 Task: Move the task Add support for biometric authentication on the app to the section To-Do in the project TricklePlan and sort the tasks in the project by Assignee in Descending order.
Action: Mouse moved to (61, 337)
Screenshot: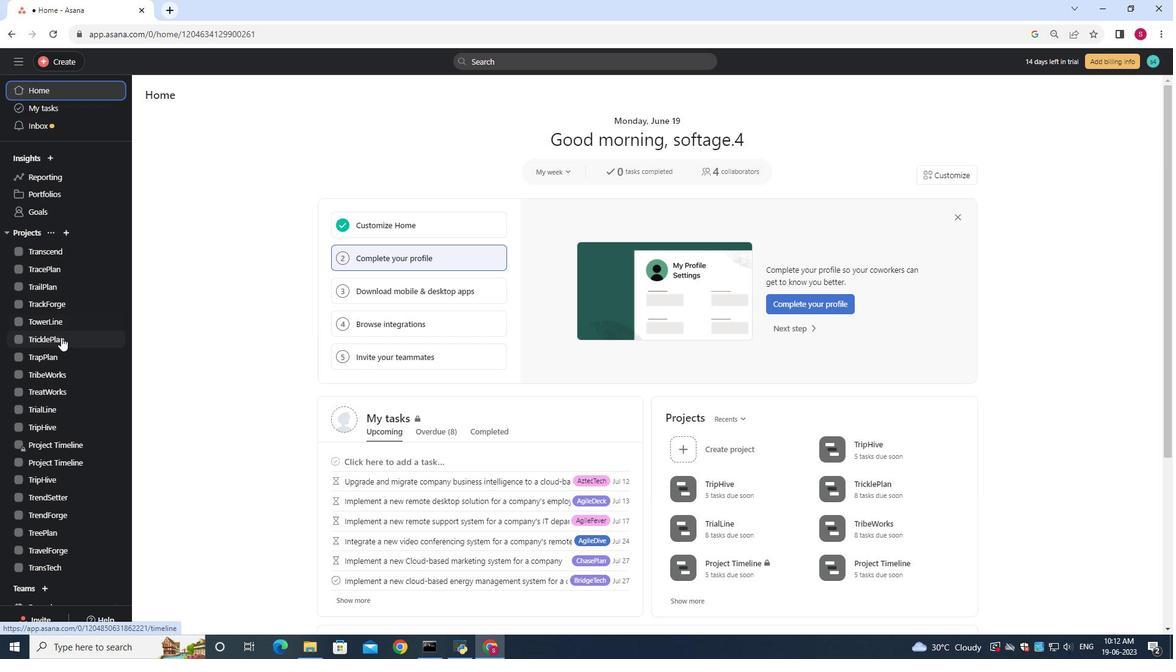 
Action: Mouse pressed left at (61, 337)
Screenshot: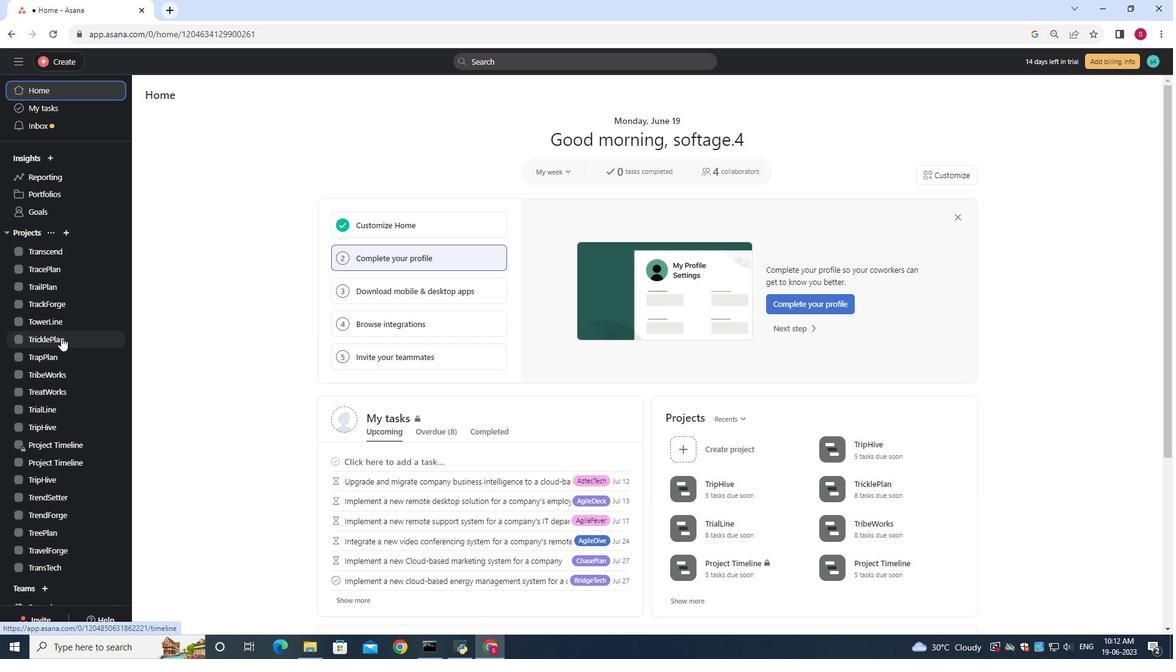 
Action: Mouse moved to (420, 248)
Screenshot: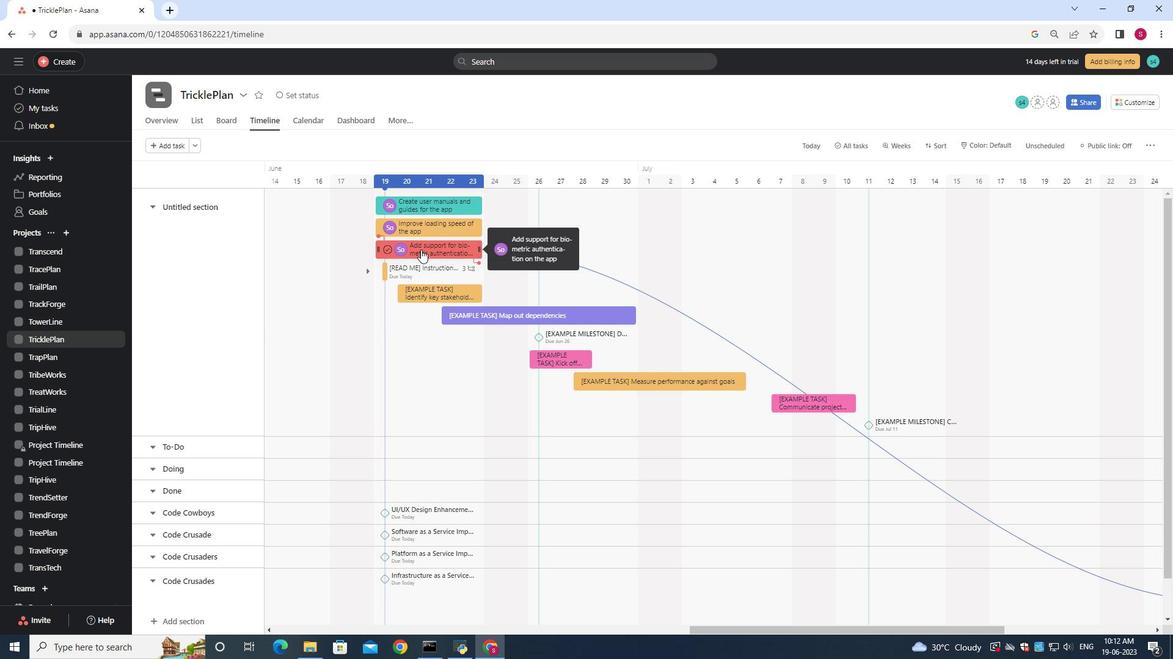 
Action: Mouse pressed left at (420, 248)
Screenshot: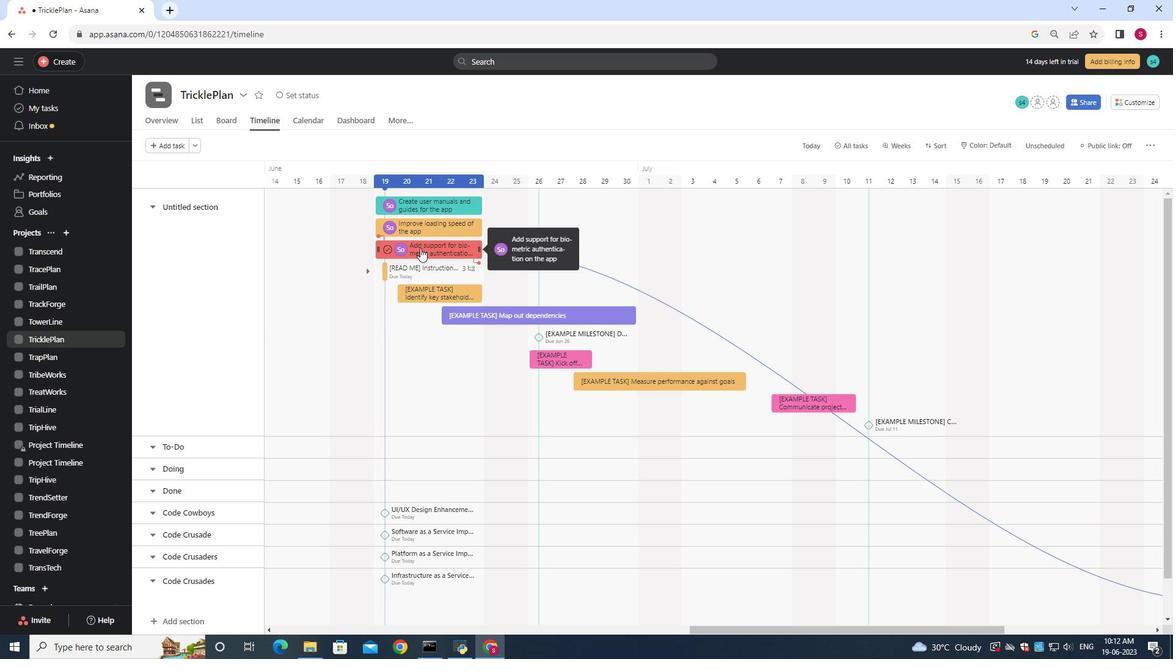 
Action: Mouse moved to (196, 123)
Screenshot: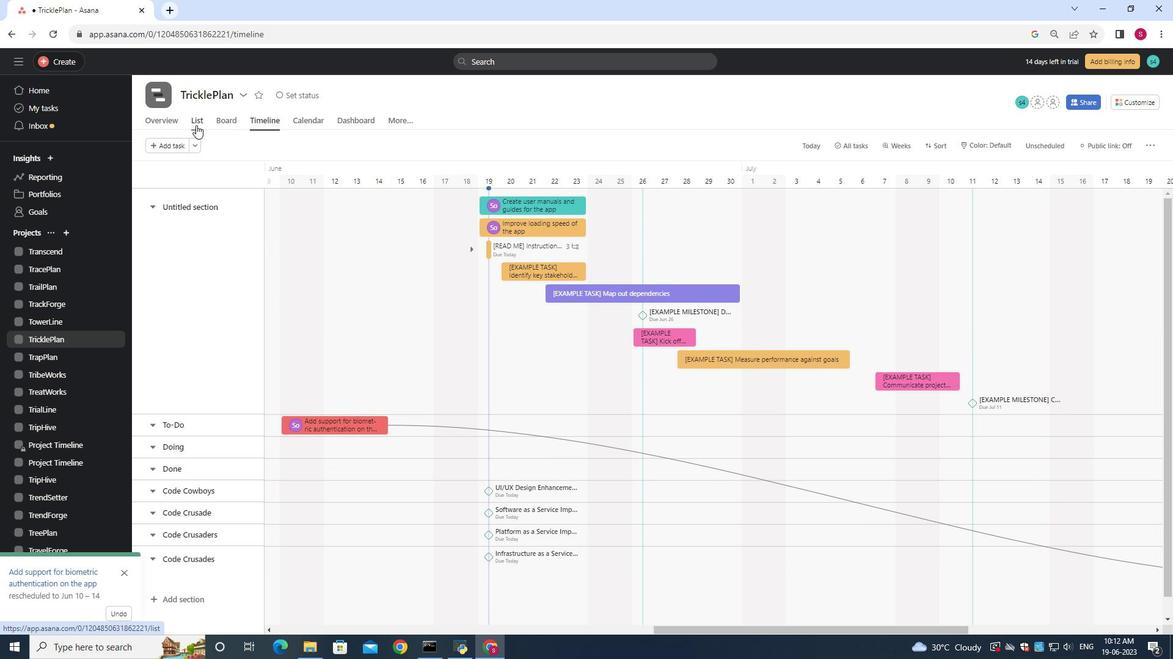 
Action: Mouse pressed left at (196, 123)
Screenshot: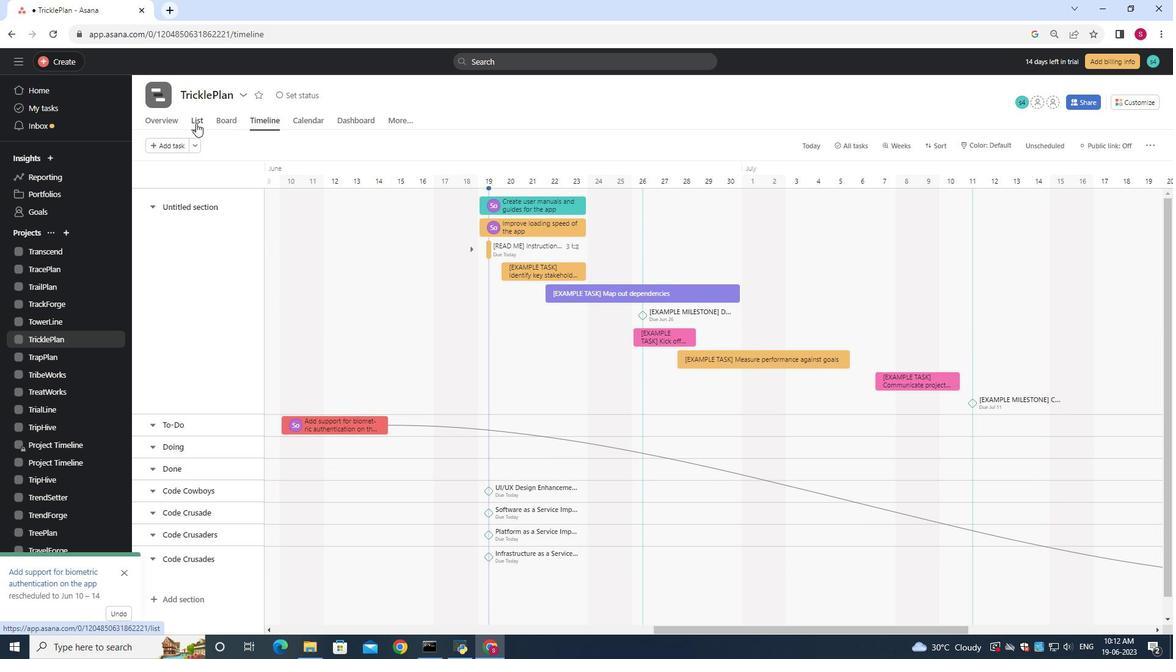 
Action: Mouse moved to (265, 145)
Screenshot: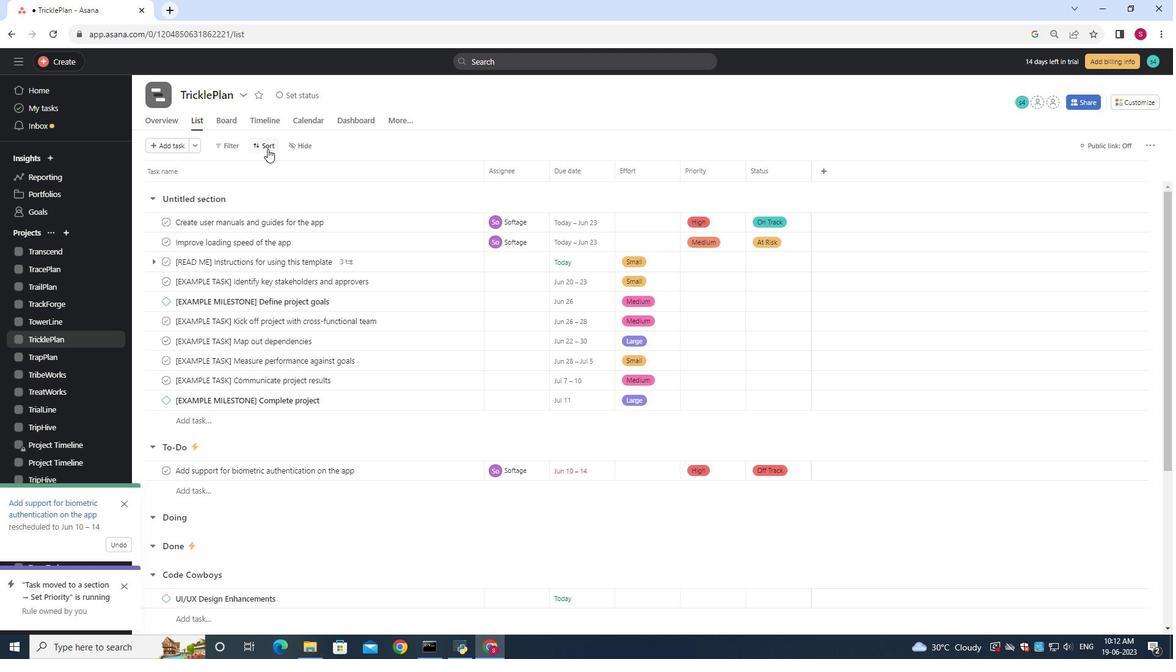 
Action: Mouse pressed left at (265, 145)
Screenshot: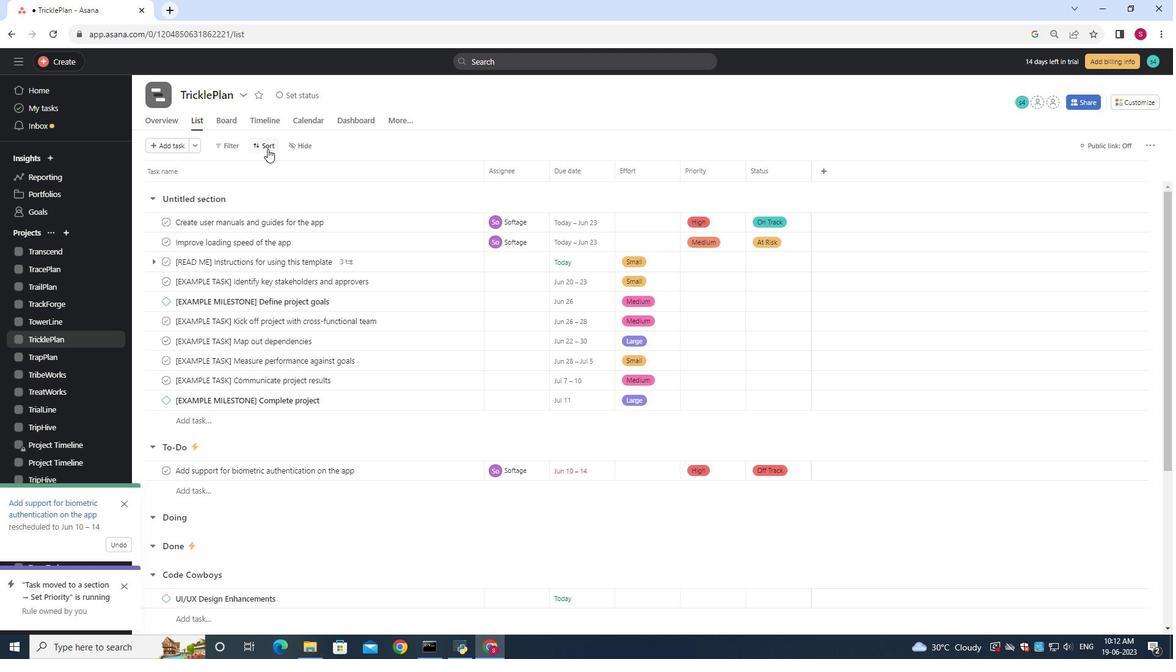 
Action: Mouse moved to (298, 248)
Screenshot: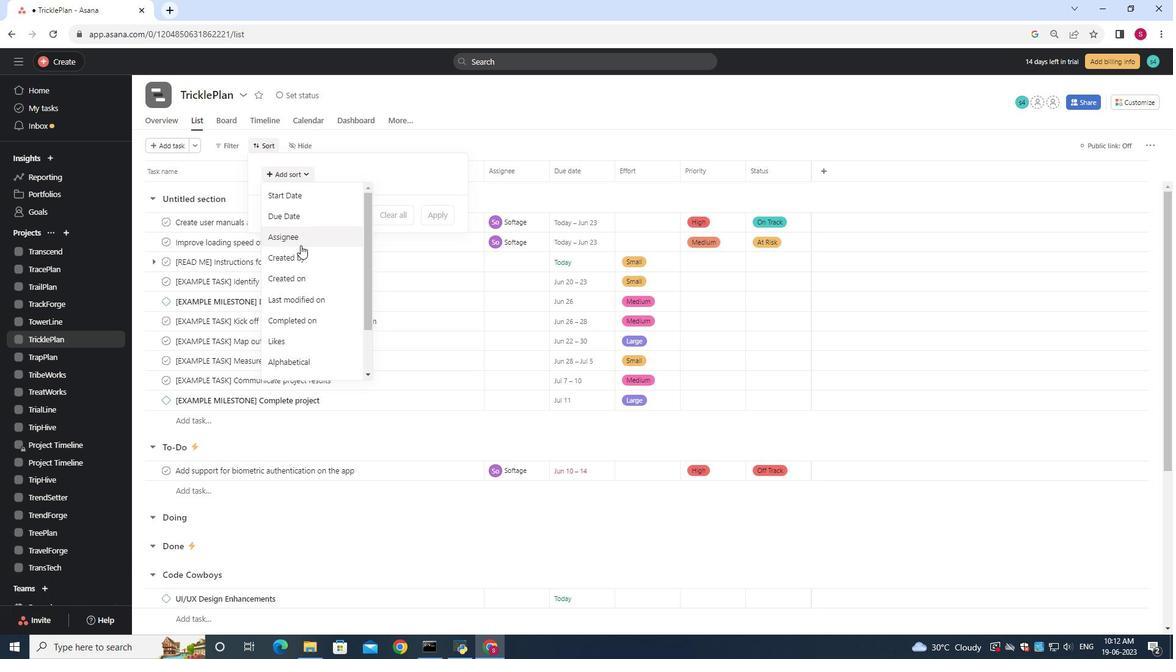 
Action: Mouse scrolled (298, 247) with delta (0, 0)
Screenshot: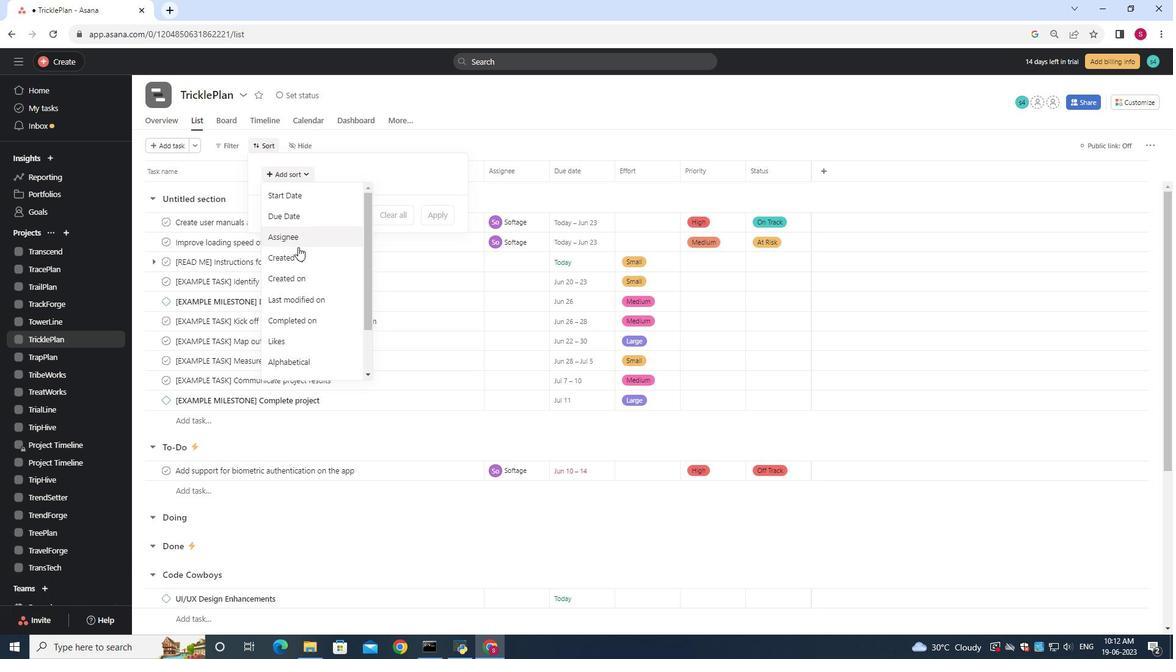 
Action: Mouse scrolled (298, 247) with delta (0, 0)
Screenshot: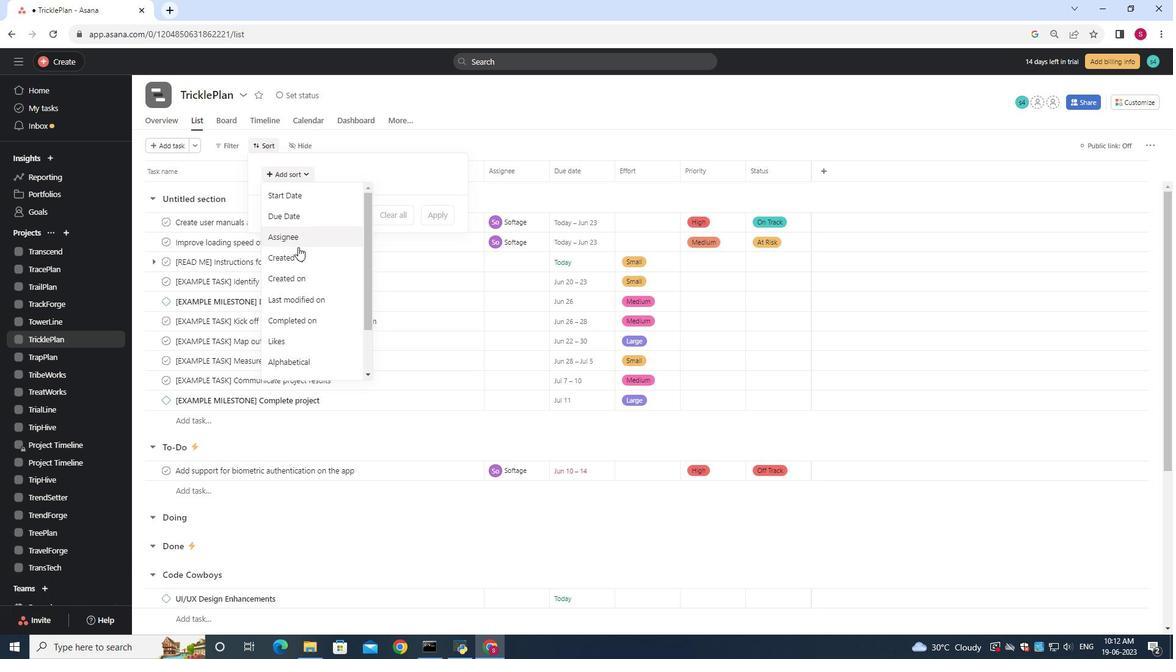 
Action: Mouse moved to (317, 303)
Screenshot: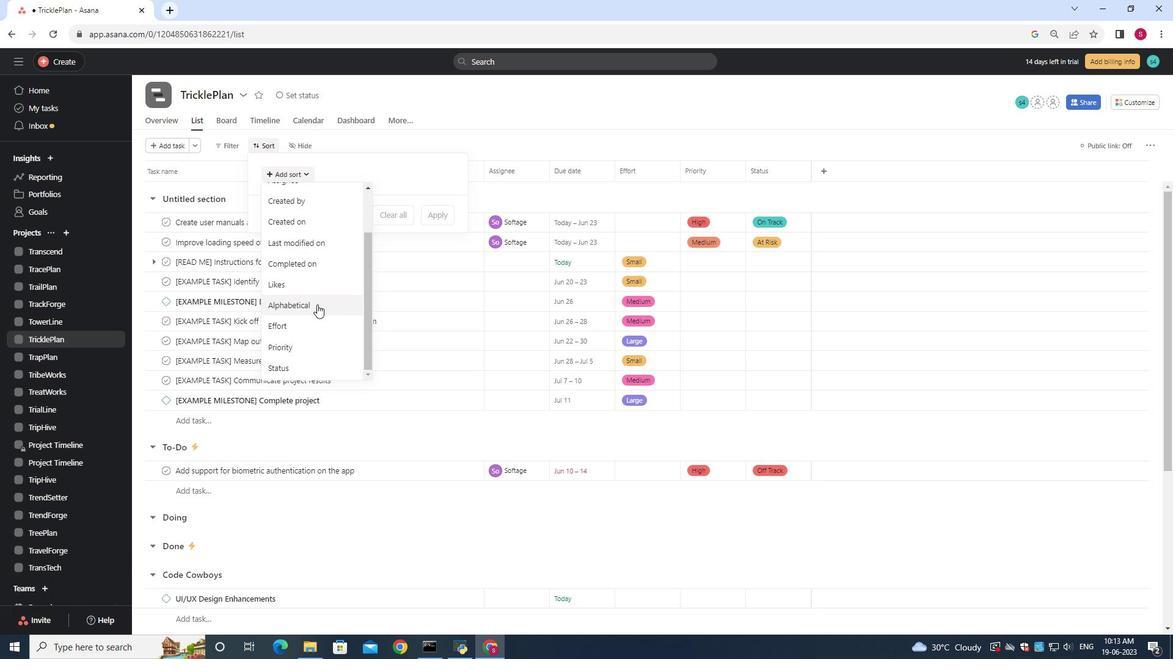 
Action: Mouse scrolled (317, 303) with delta (0, 0)
Screenshot: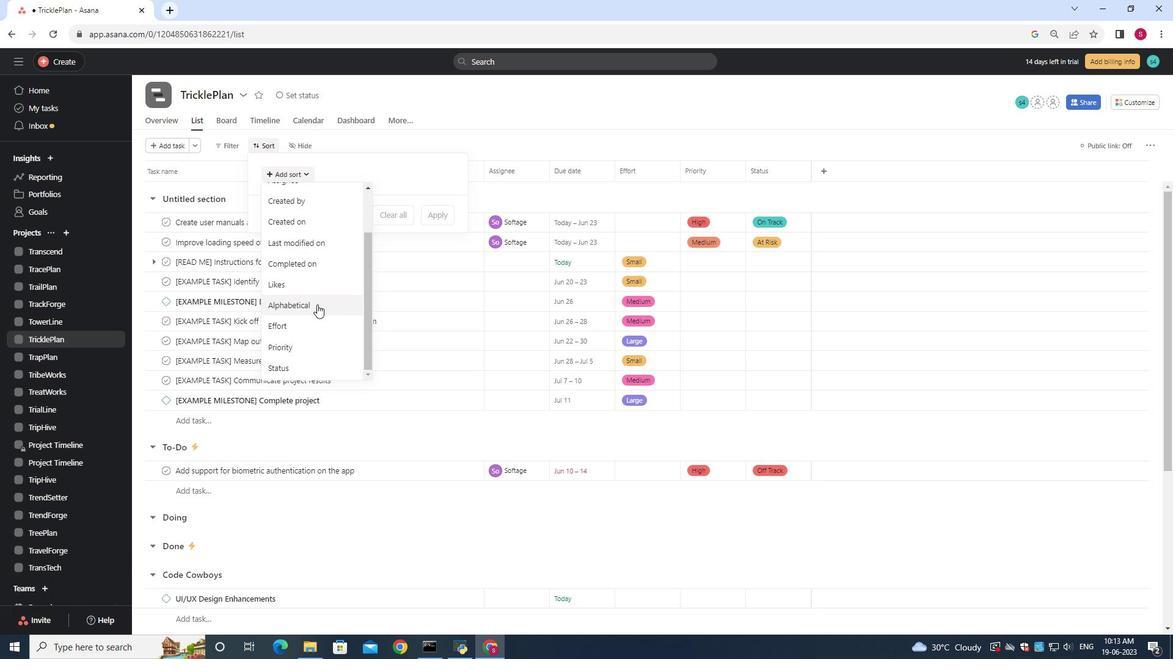 
Action: Mouse scrolled (317, 303) with delta (0, 0)
Screenshot: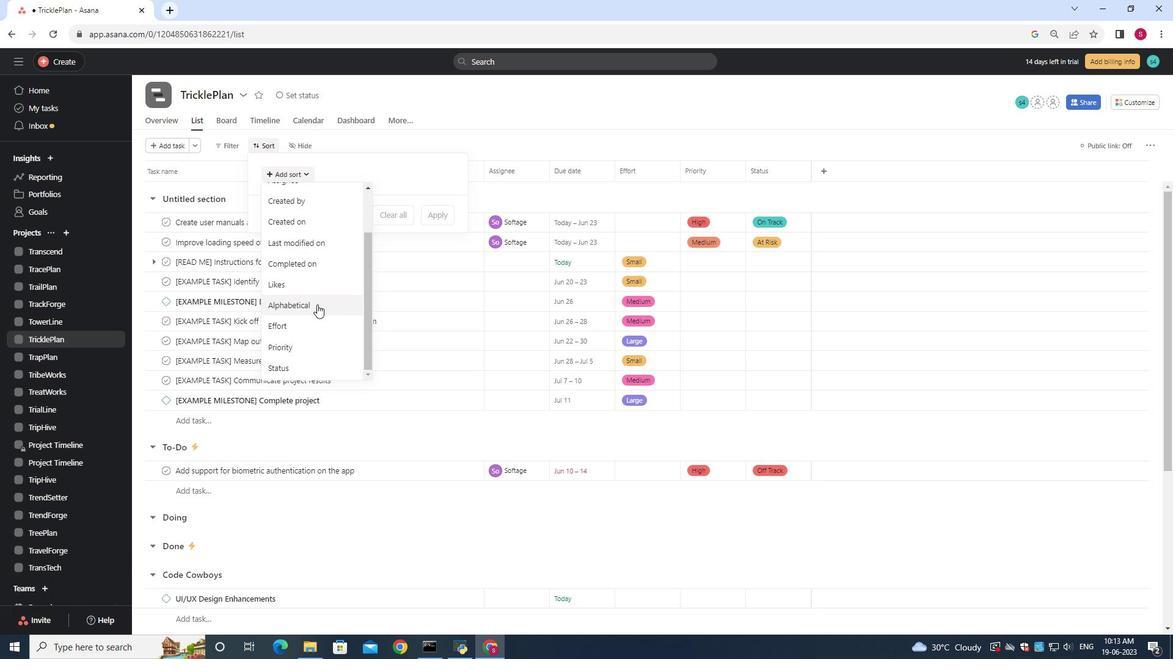 
Action: Mouse scrolled (317, 303) with delta (0, 0)
Screenshot: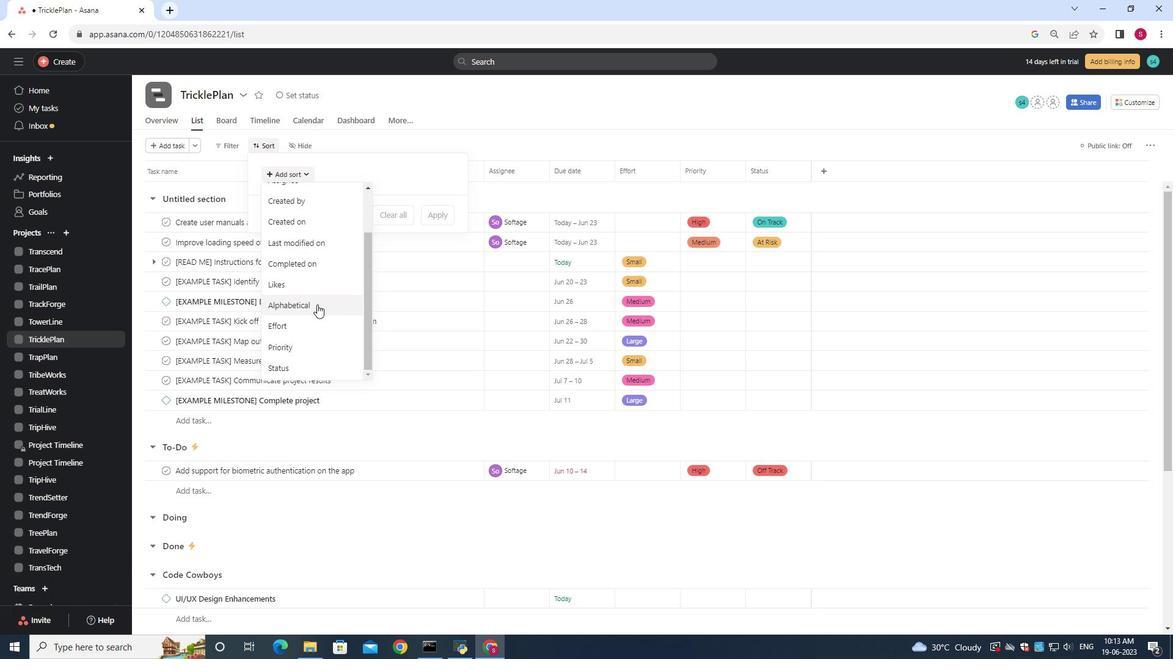 
Action: Mouse moved to (317, 302)
Screenshot: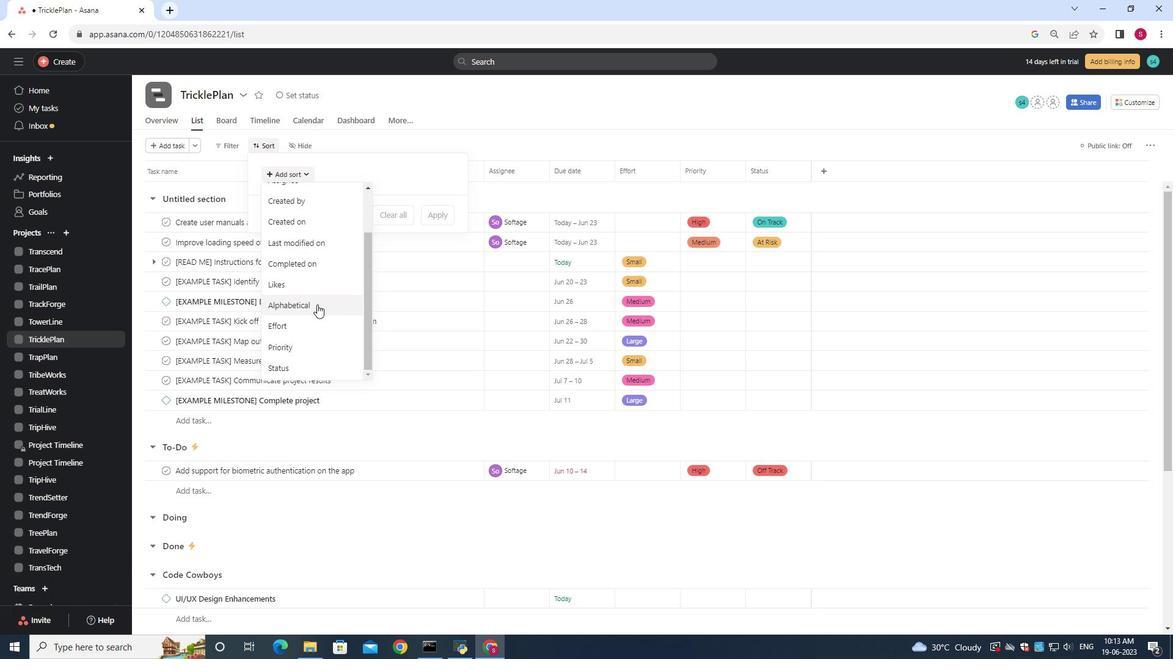 
Action: Mouse scrolled (317, 303) with delta (0, 0)
Screenshot: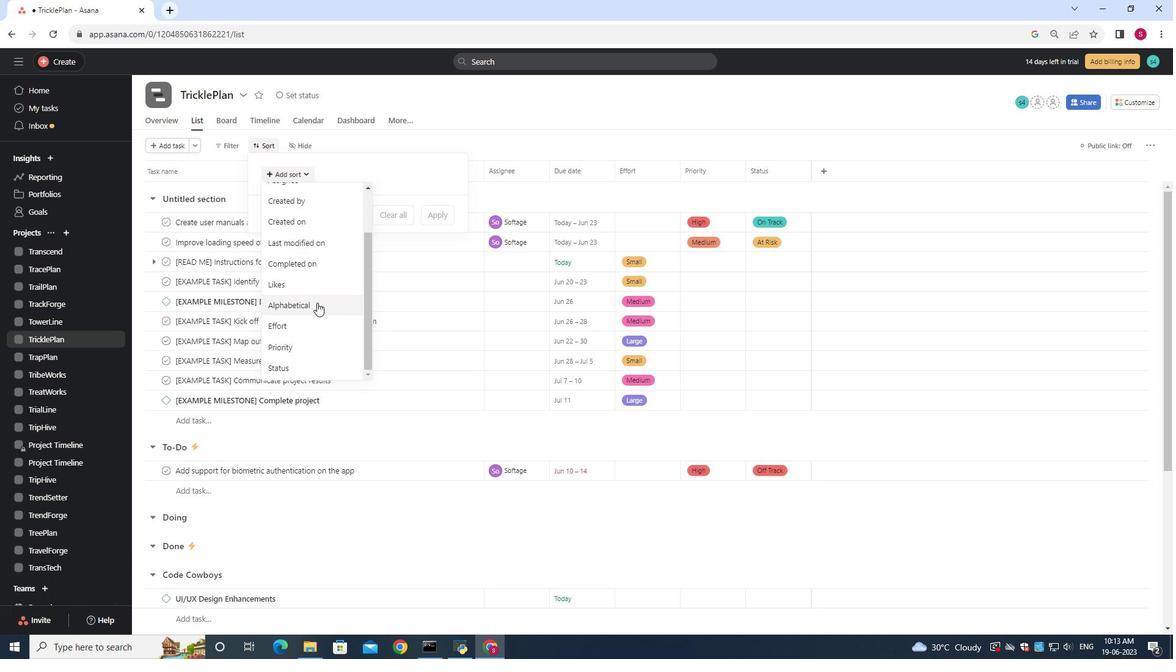 
Action: Mouse moved to (317, 301)
Screenshot: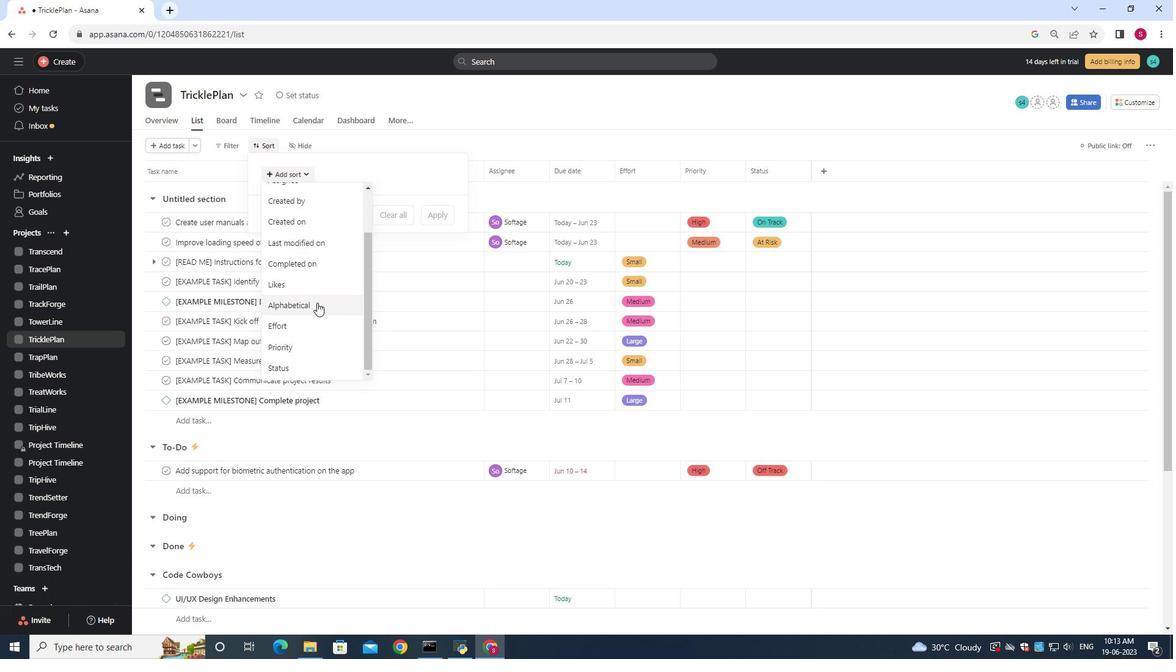 
Action: Mouse scrolled (317, 302) with delta (0, 0)
Screenshot: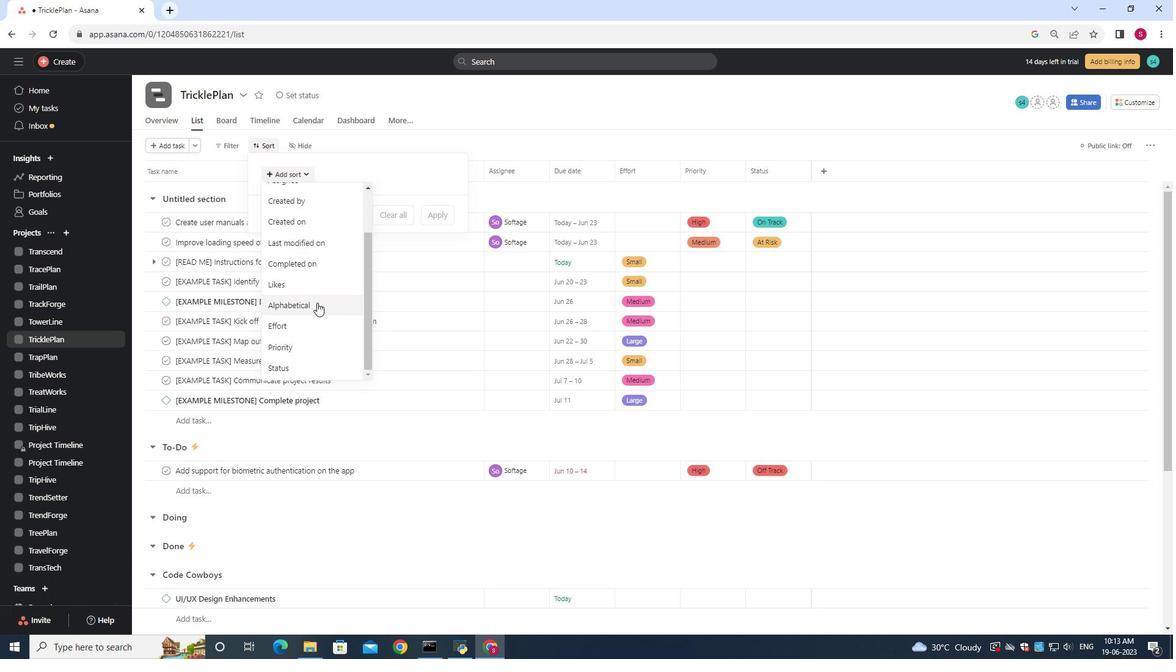 
Action: Mouse moved to (317, 301)
Screenshot: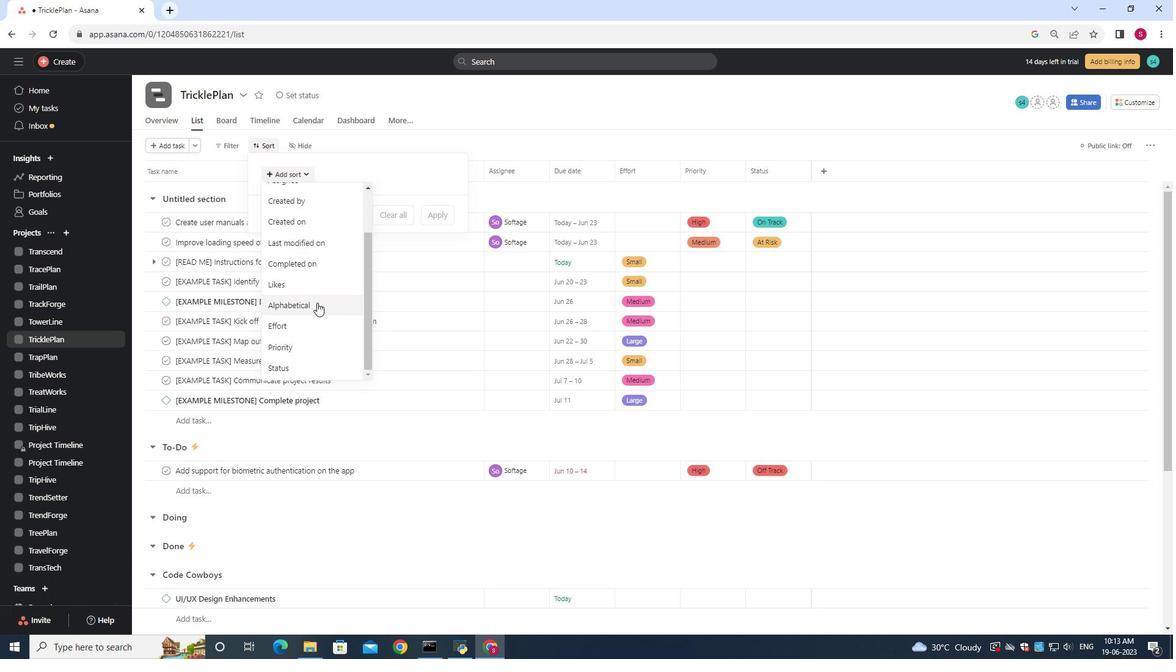 
Action: Mouse scrolled (317, 301) with delta (0, 0)
Screenshot: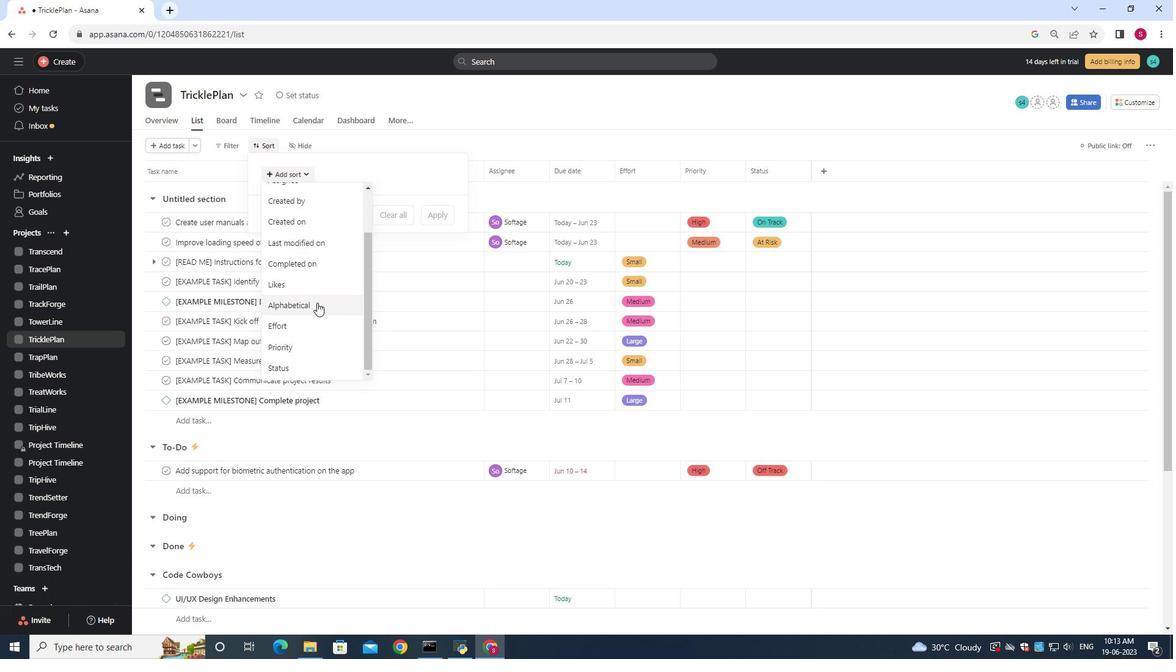 
Action: Mouse moved to (317, 301)
Screenshot: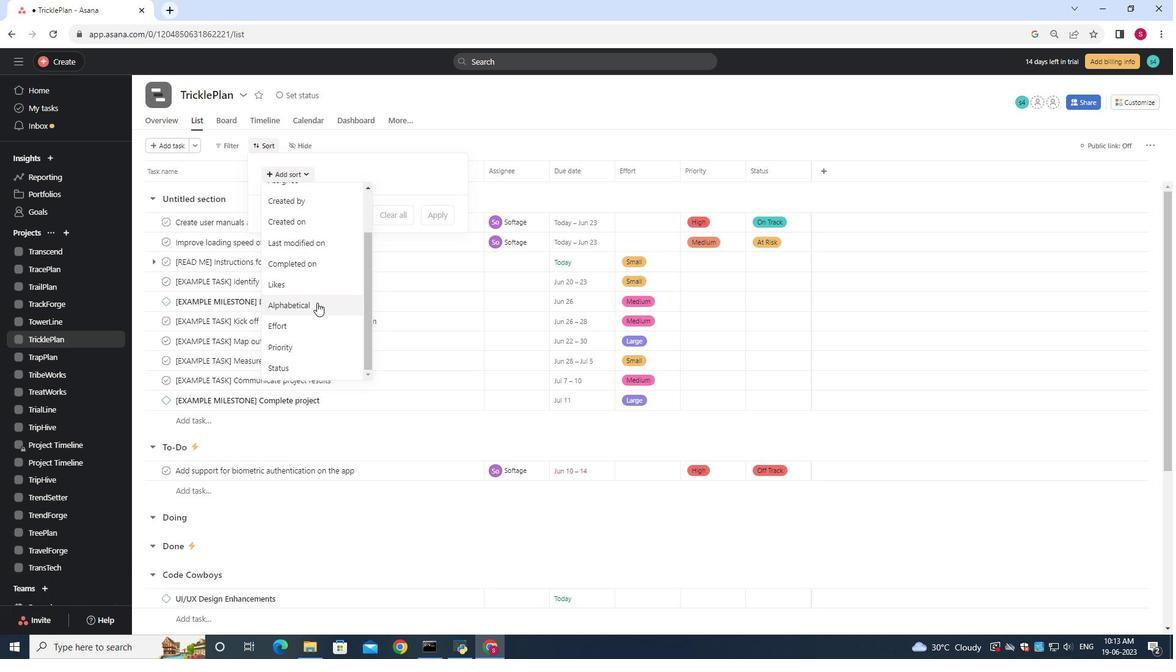 
Action: Mouse scrolled (317, 301) with delta (0, 0)
Screenshot: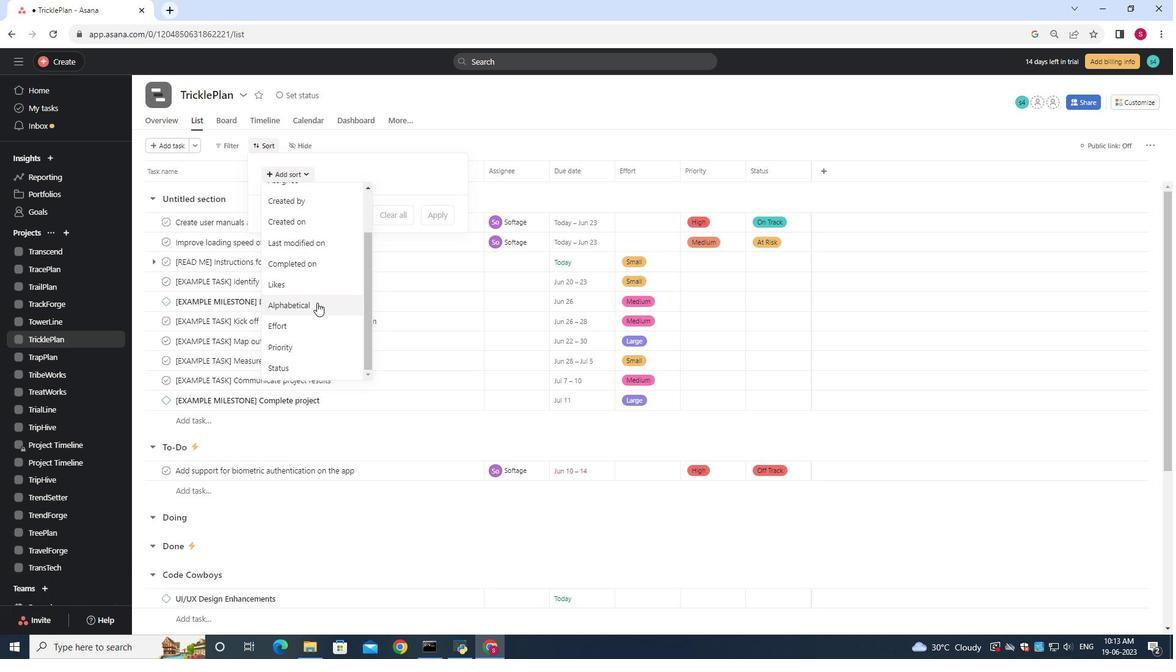 
Action: Mouse moved to (296, 243)
Screenshot: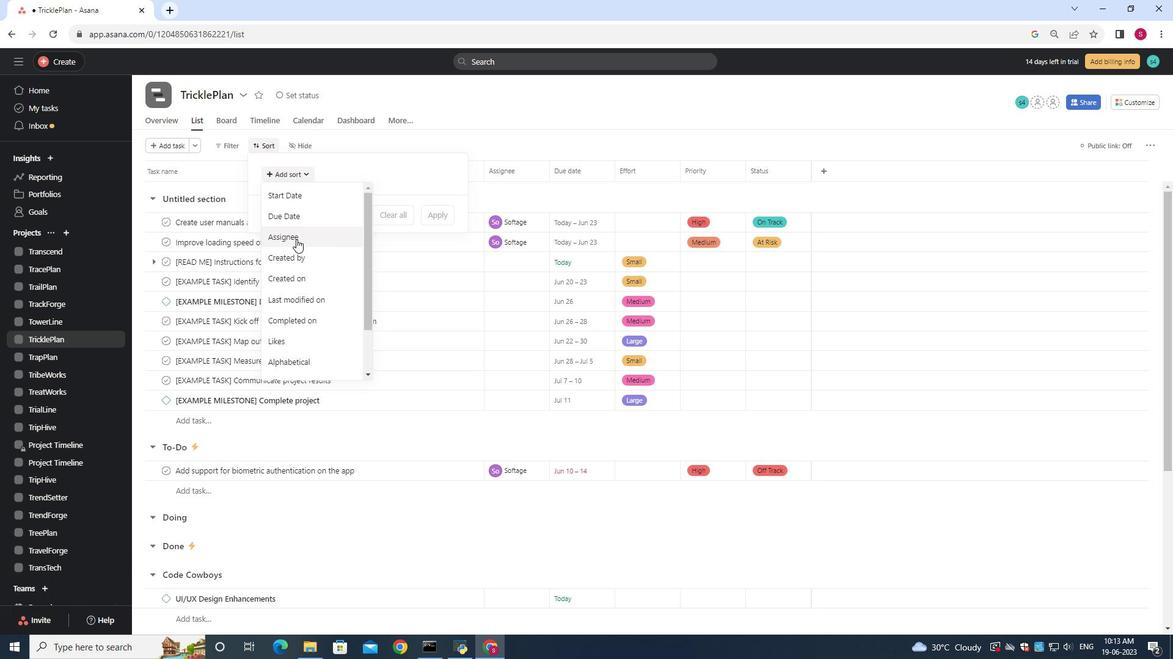 
Action: Mouse scrolled (296, 240) with delta (0, 0)
Screenshot: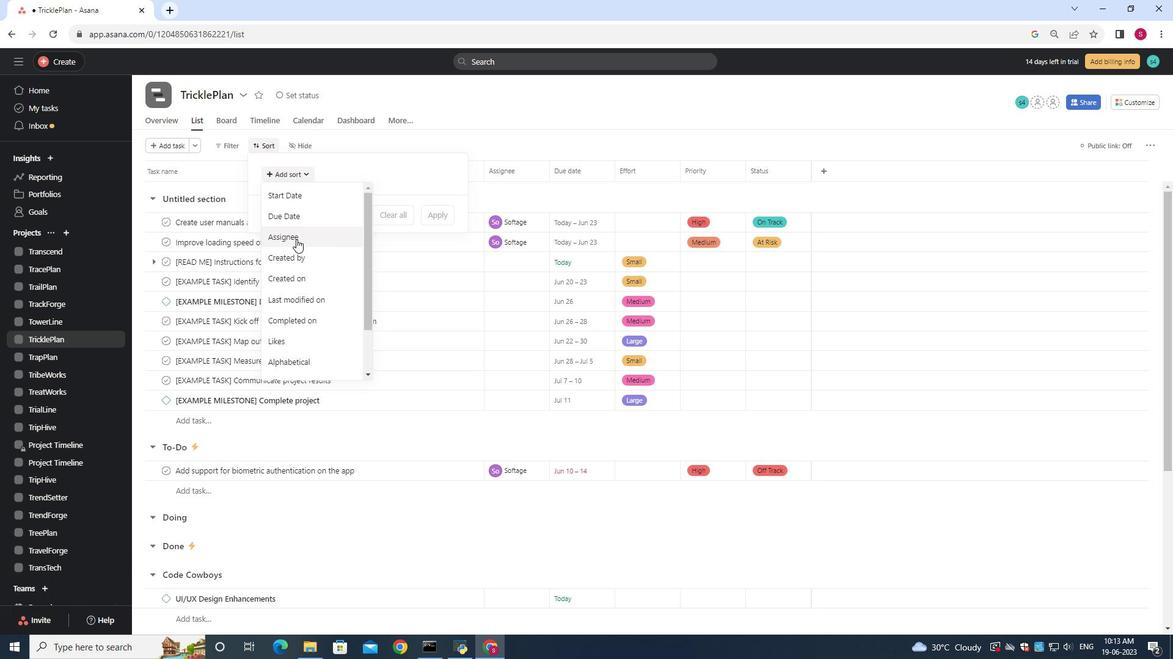 
Action: Mouse moved to (303, 281)
Screenshot: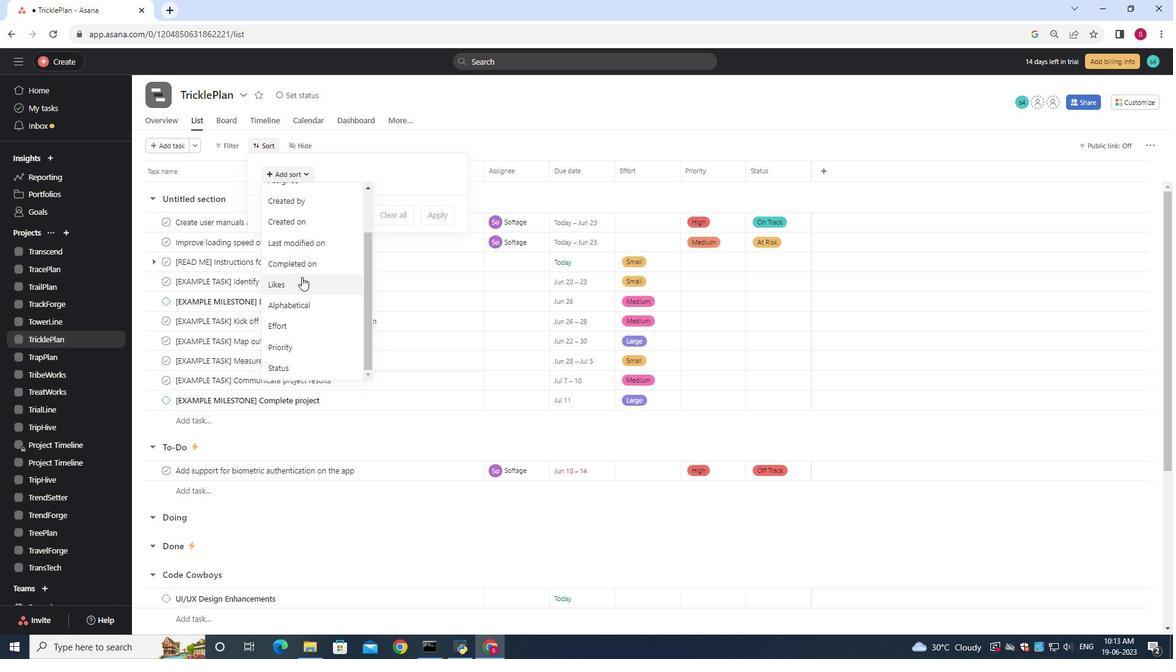 
Action: Mouse scrolled (303, 280) with delta (0, 0)
Screenshot: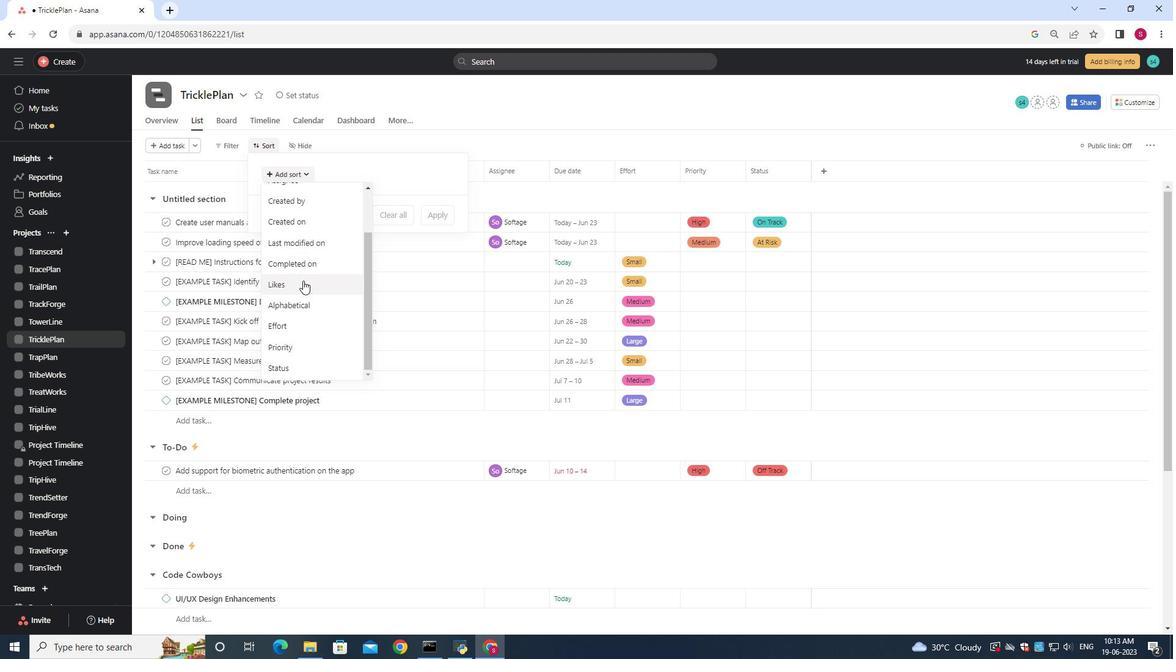 
Action: Mouse moved to (306, 301)
Screenshot: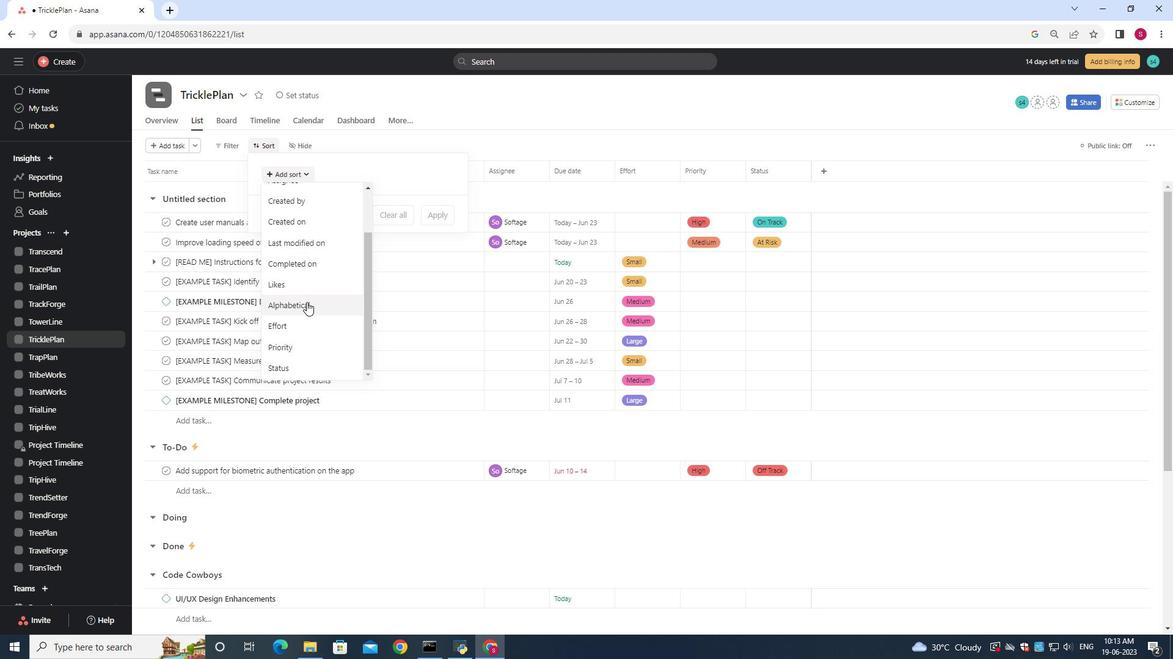 
Action: Mouse scrolled (306, 302) with delta (0, 0)
Screenshot: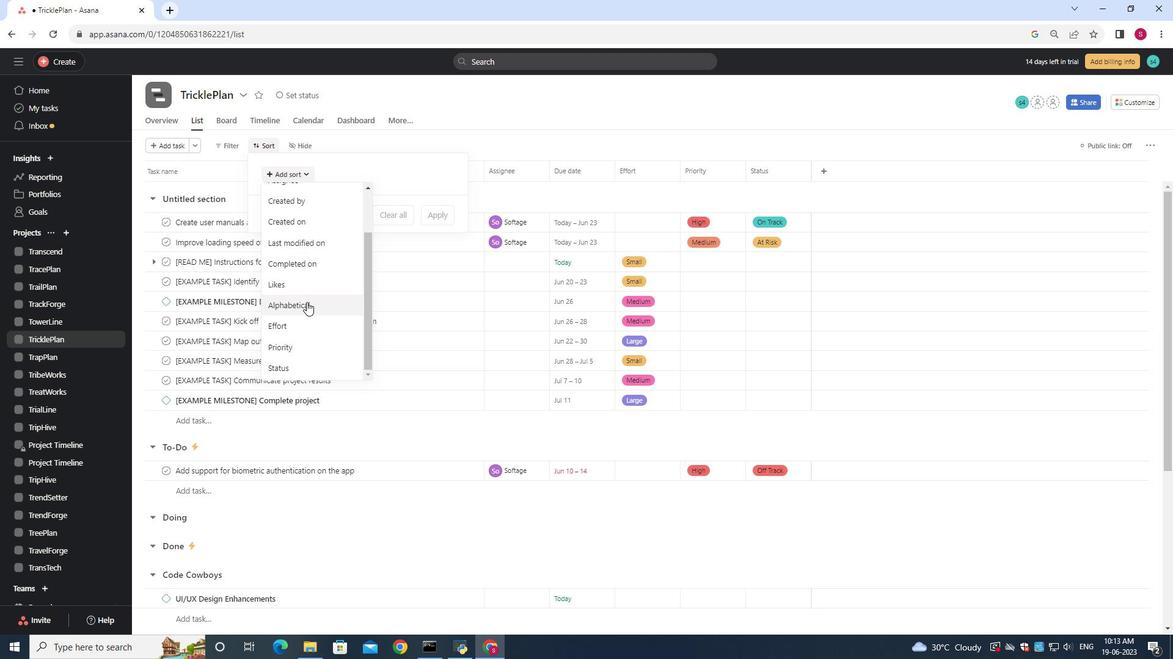 
Action: Mouse scrolled (306, 302) with delta (0, 0)
Screenshot: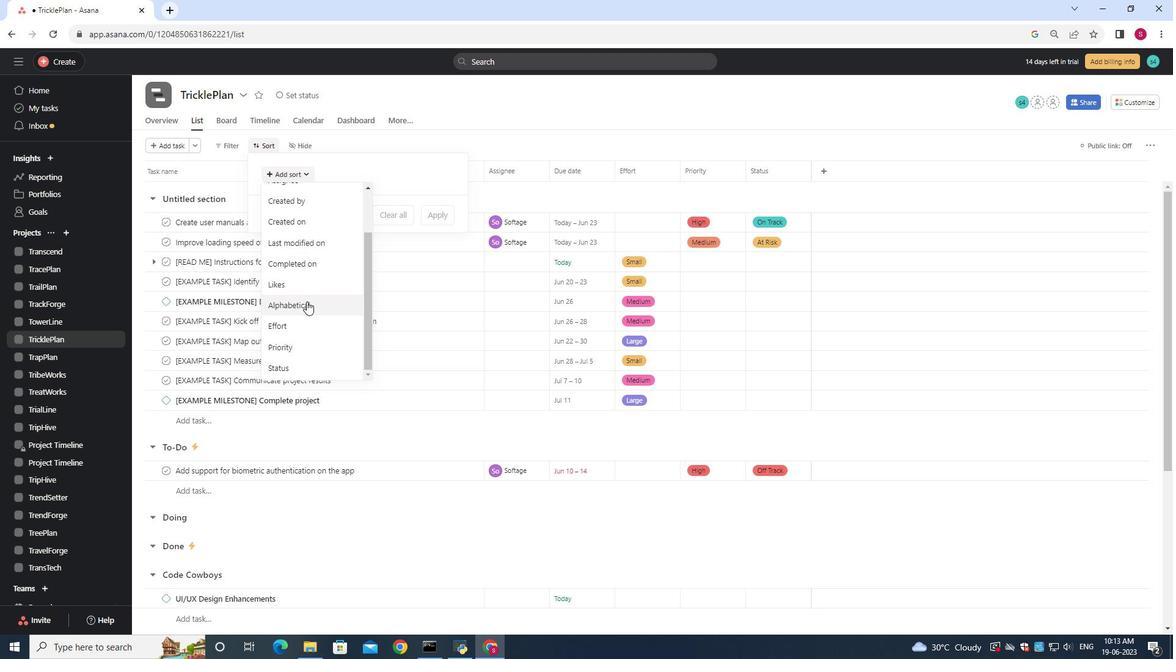 
Action: Mouse scrolled (306, 302) with delta (0, 0)
Screenshot: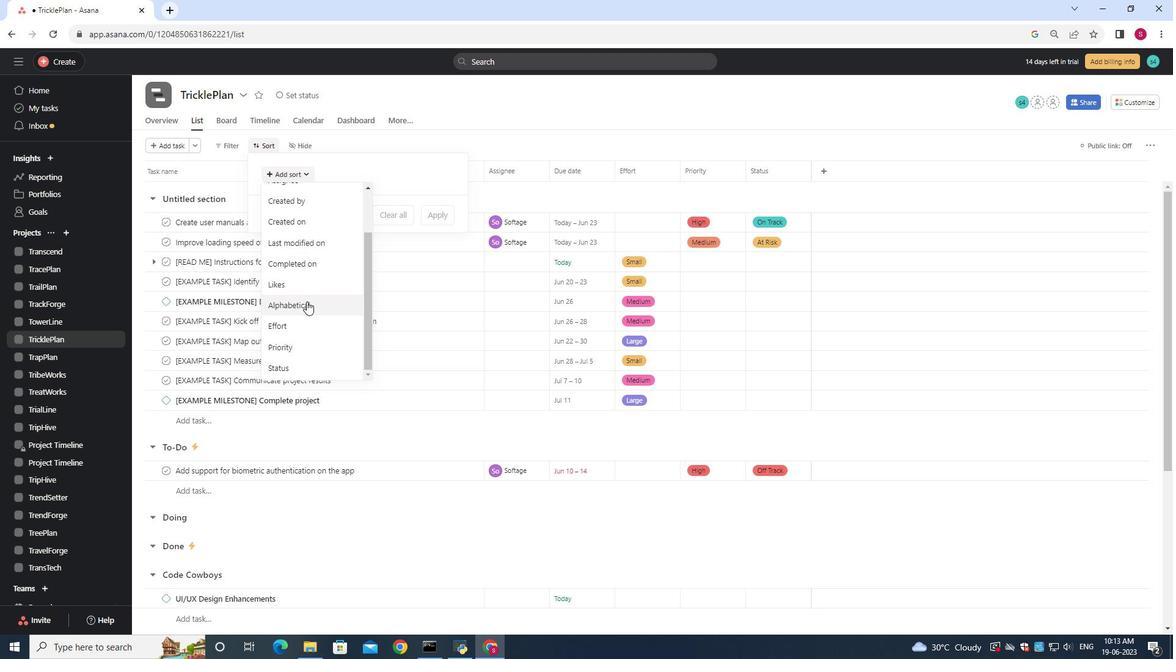 
Action: Mouse moved to (316, 235)
Screenshot: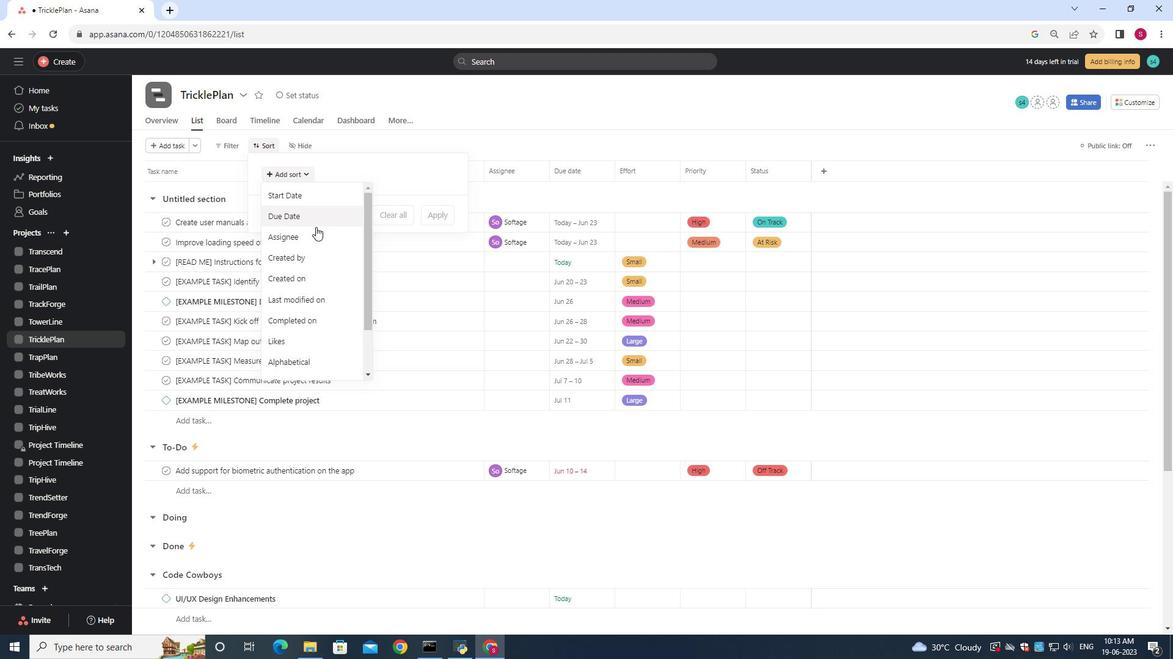 
Action: Mouse scrolled (316, 235) with delta (0, 0)
Screenshot: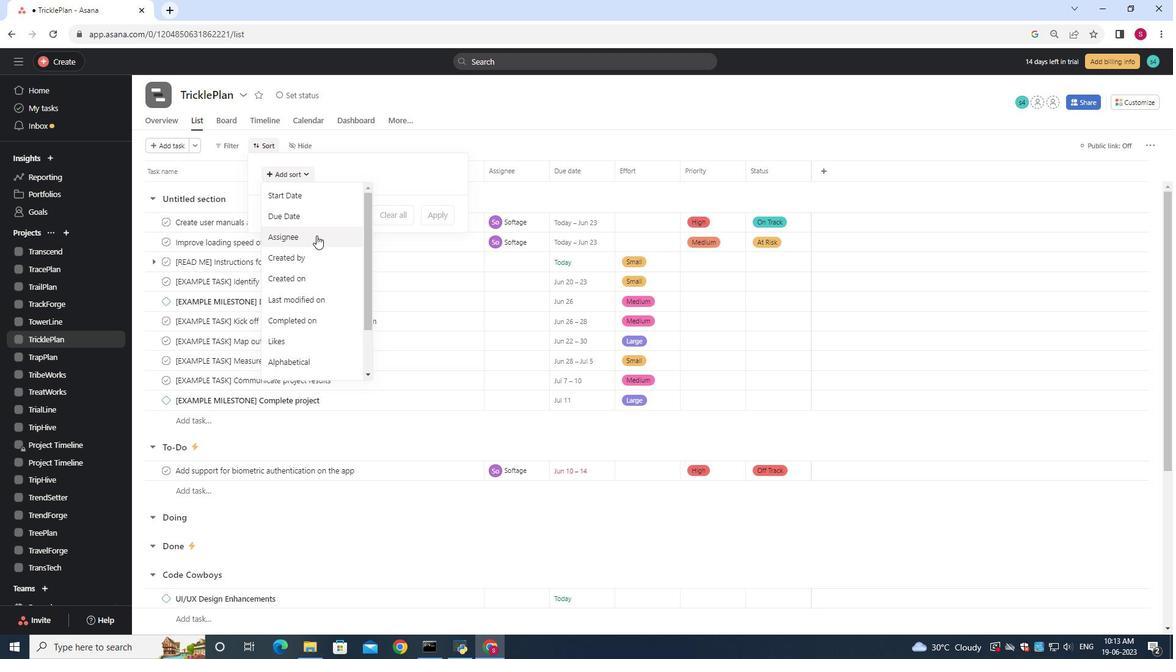 
Action: Mouse moved to (314, 278)
Screenshot: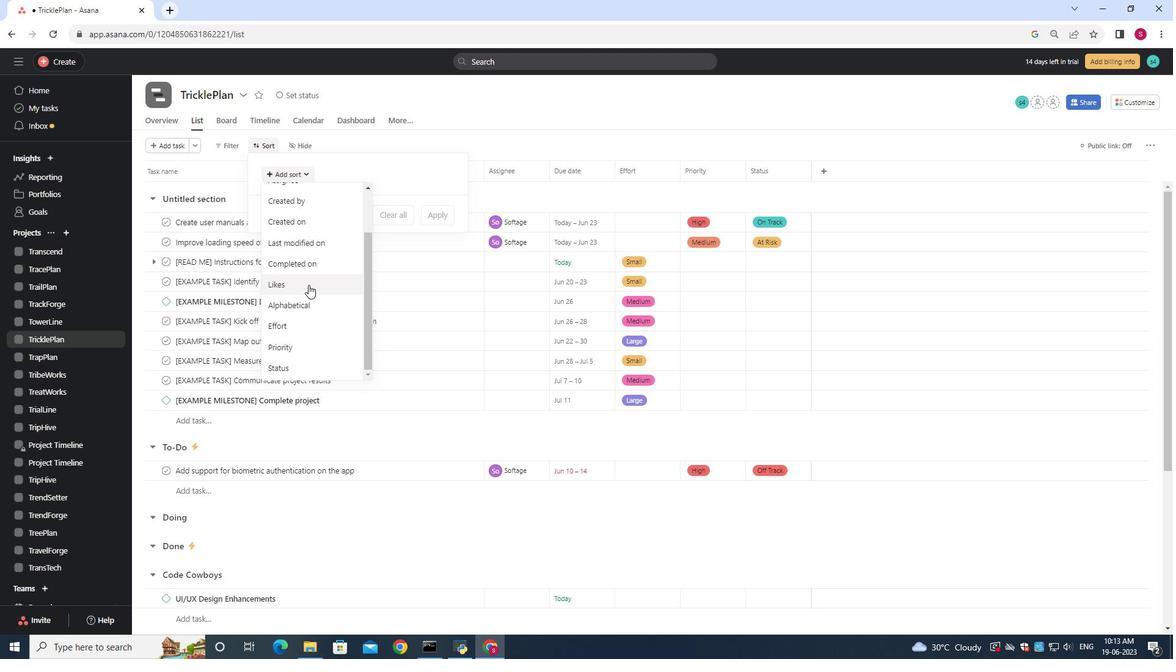 
Action: Mouse scrolled (314, 278) with delta (0, 0)
Screenshot: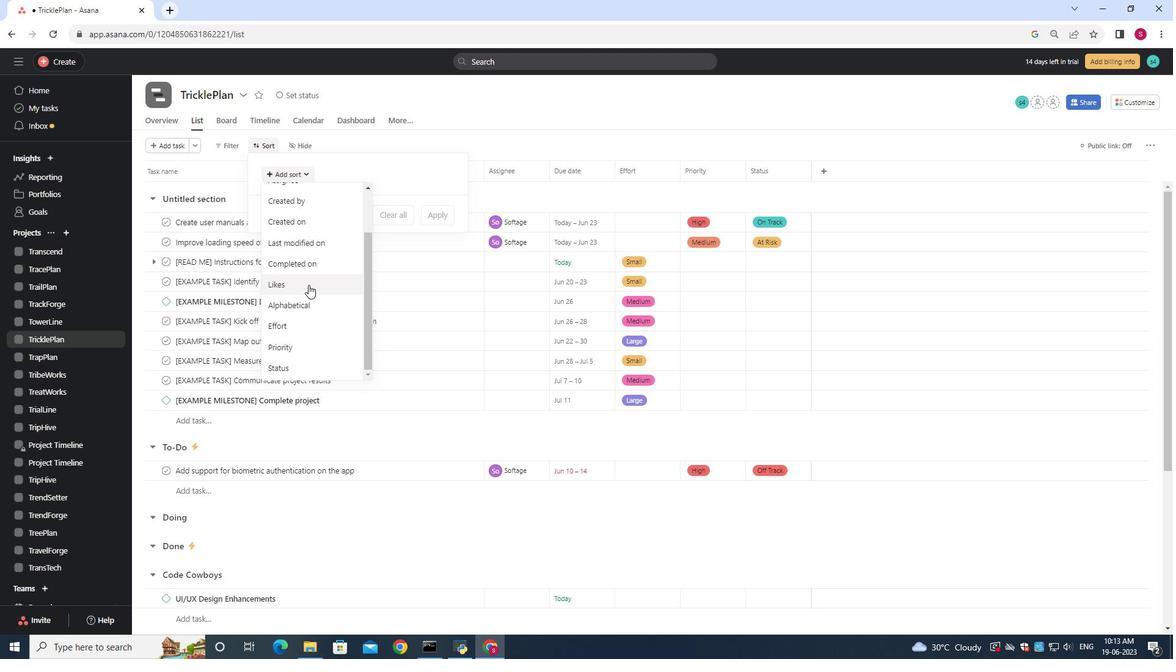 
Action: Mouse moved to (314, 278)
Screenshot: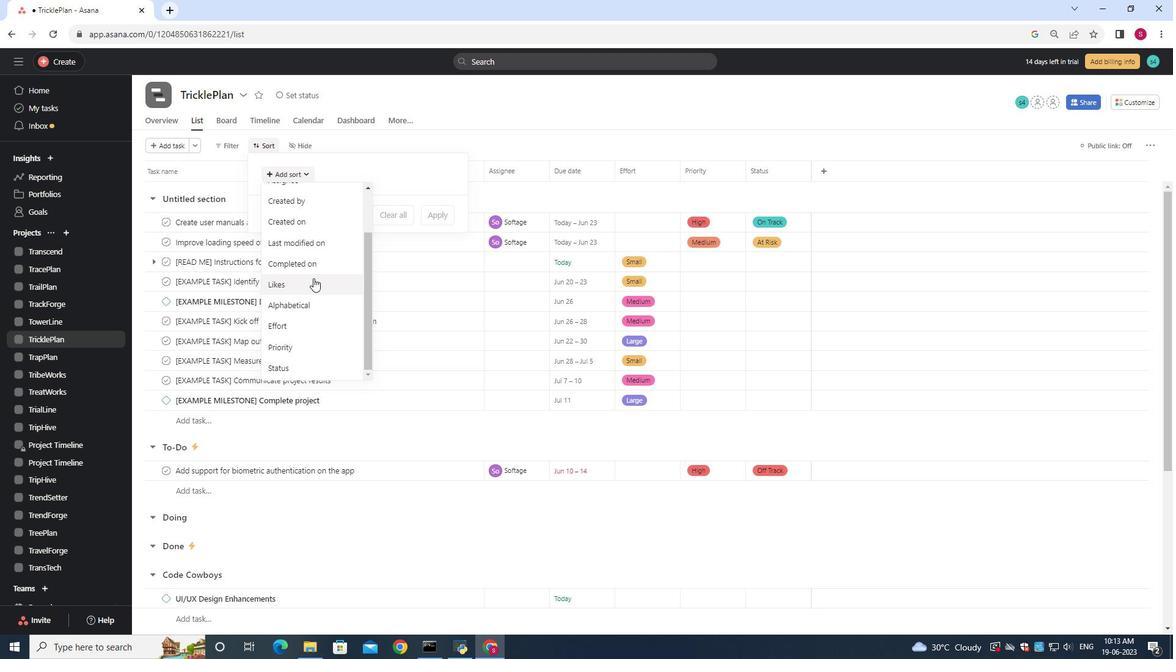 
Action: Mouse scrolled (314, 278) with delta (0, 0)
Screenshot: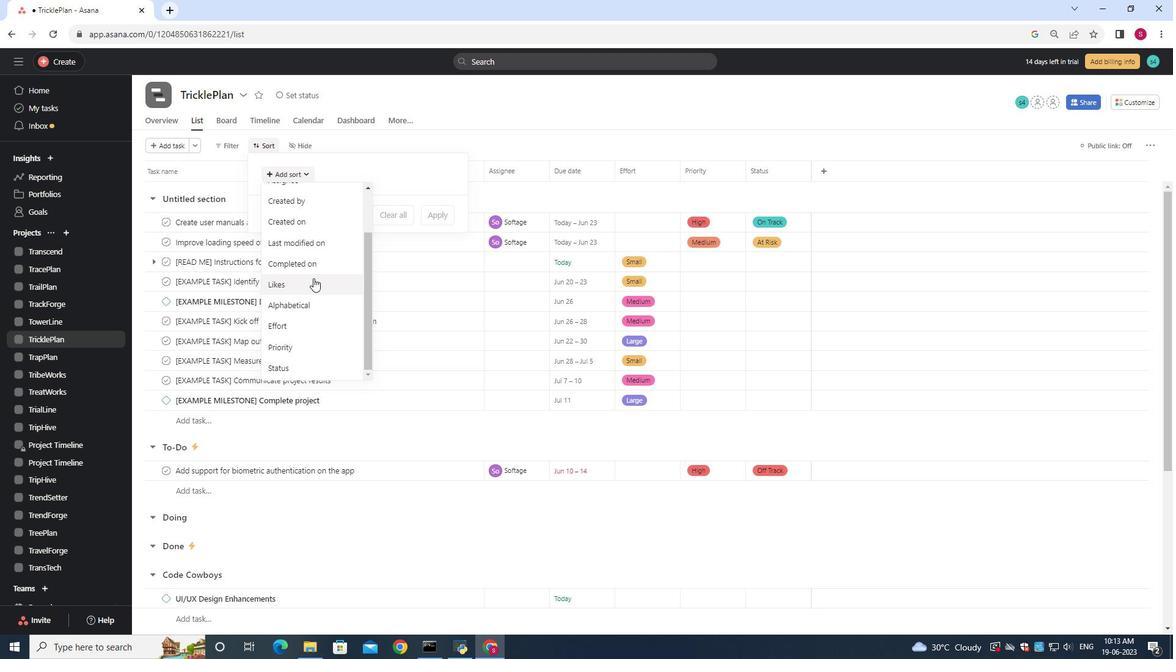
Action: Mouse scrolled (314, 278) with delta (0, 0)
Screenshot: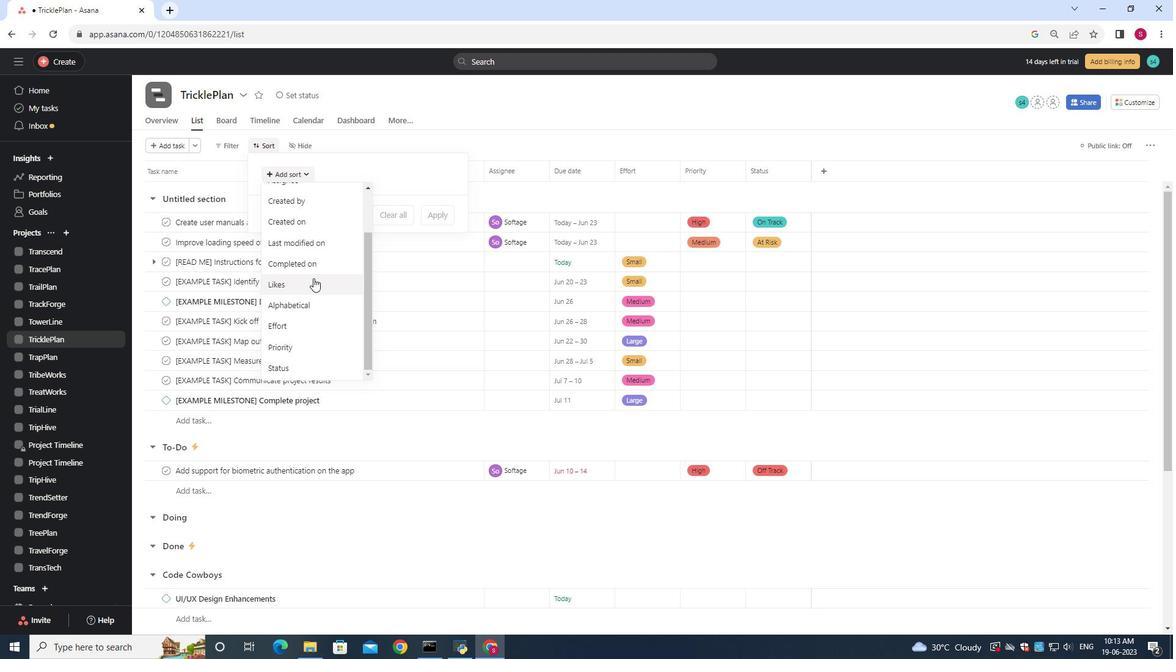 
Action: Mouse moved to (314, 277)
Screenshot: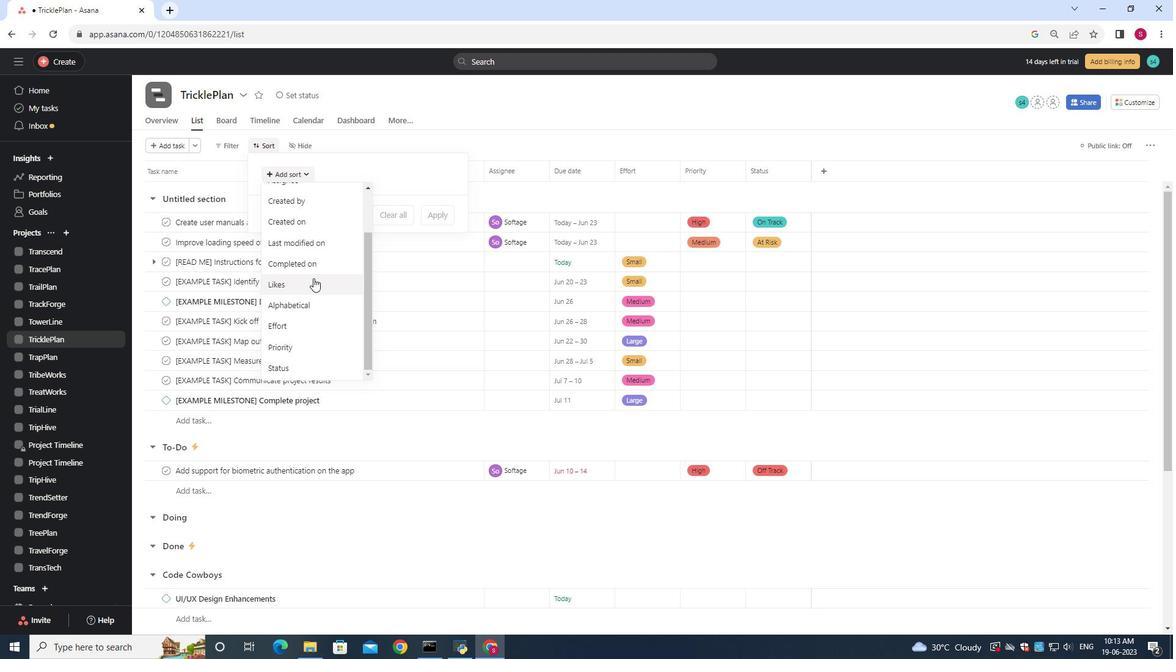 
Action: Mouse scrolled (314, 278) with delta (0, 0)
Screenshot: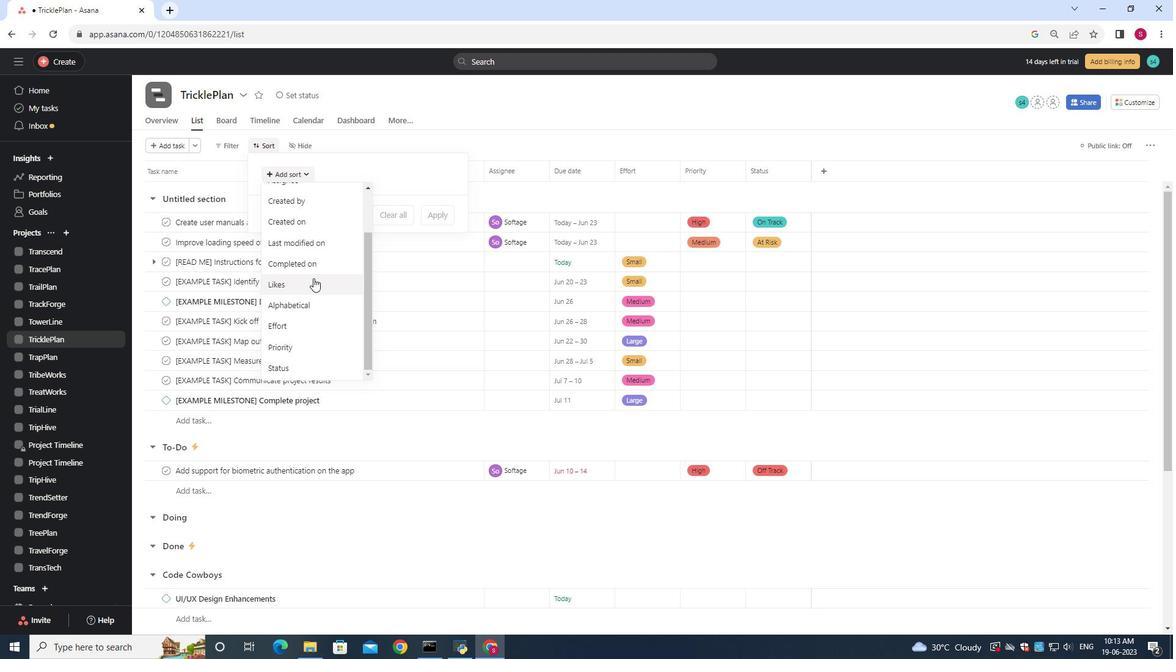 
Action: Mouse scrolled (314, 278) with delta (0, 0)
Screenshot: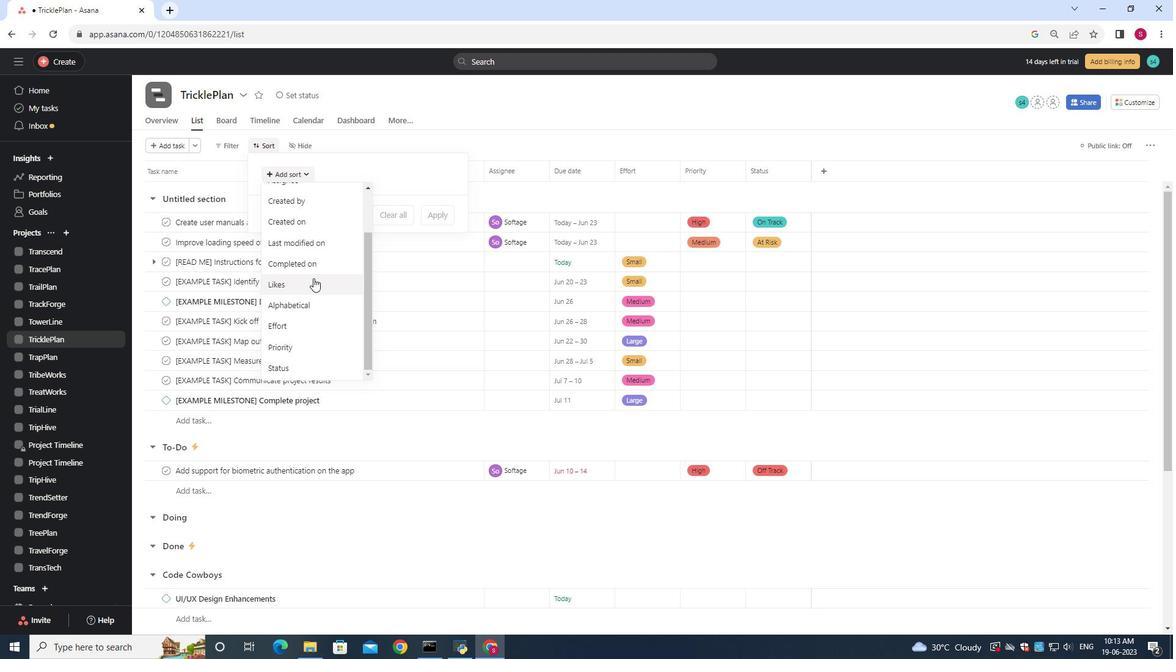 
Action: Mouse scrolled (314, 278) with delta (0, 0)
Screenshot: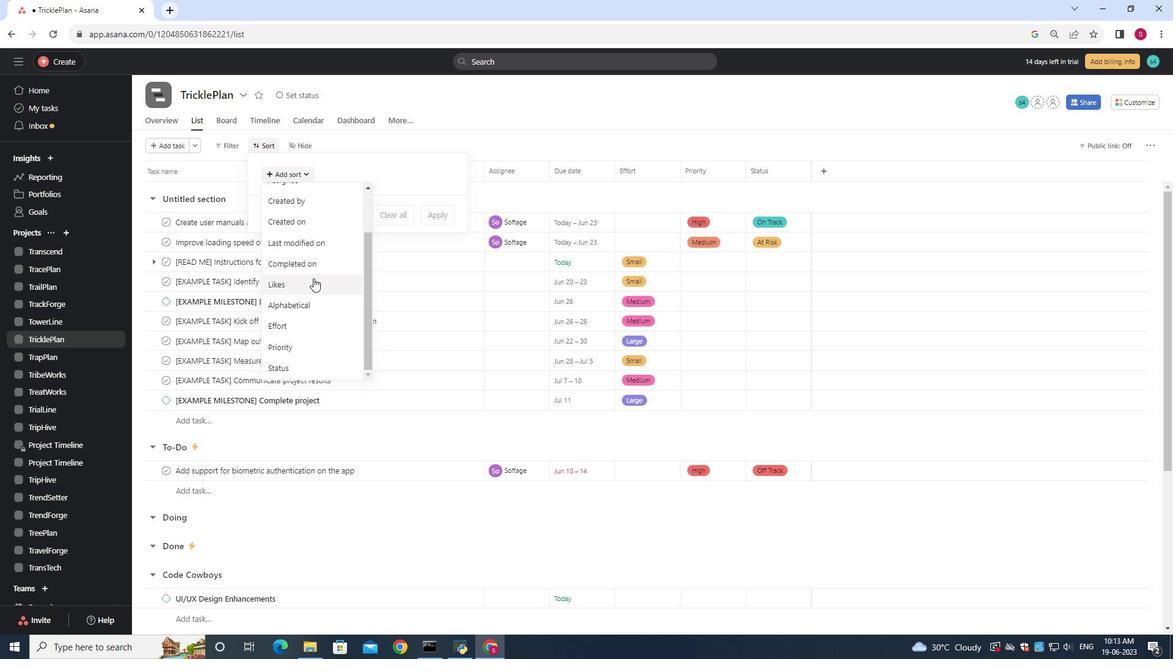 
Action: Mouse moved to (314, 277)
Screenshot: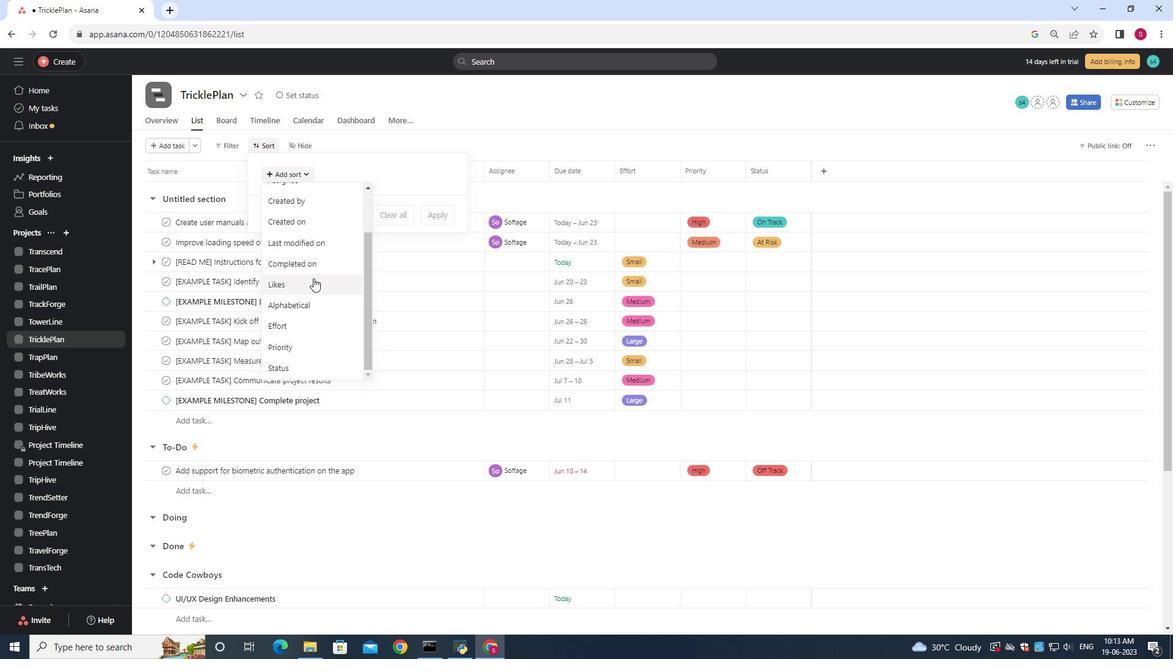 
Action: Mouse scrolled (314, 278) with delta (0, 0)
Screenshot: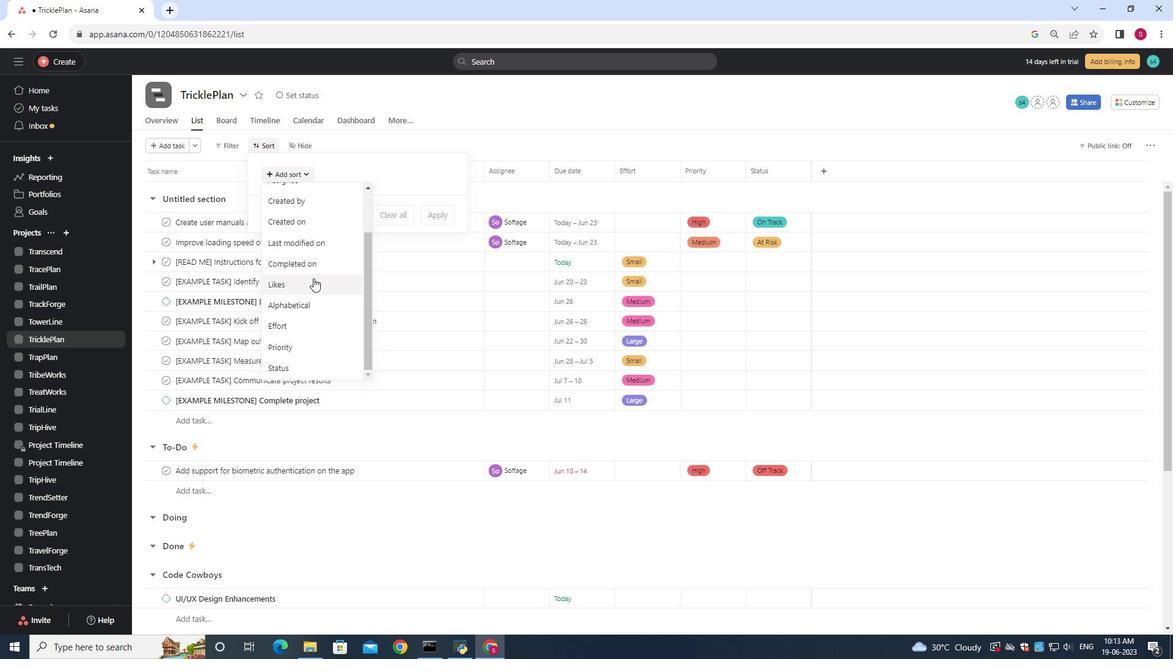 
Action: Mouse moved to (290, 236)
Screenshot: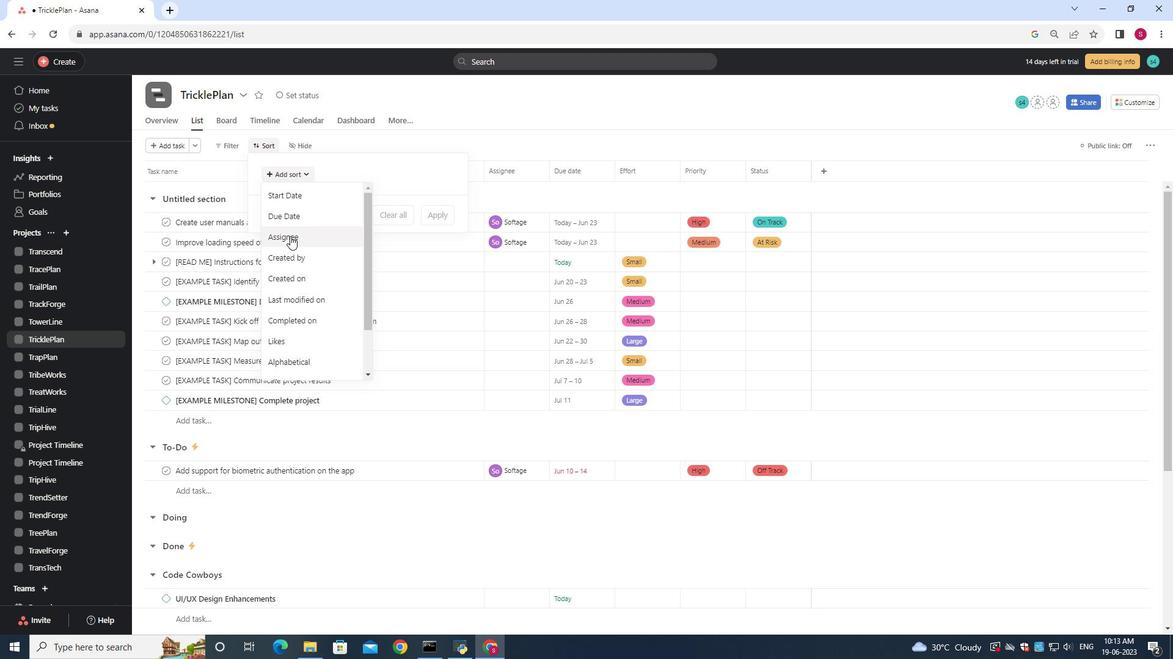 
Action: Mouse pressed left at (290, 236)
Screenshot: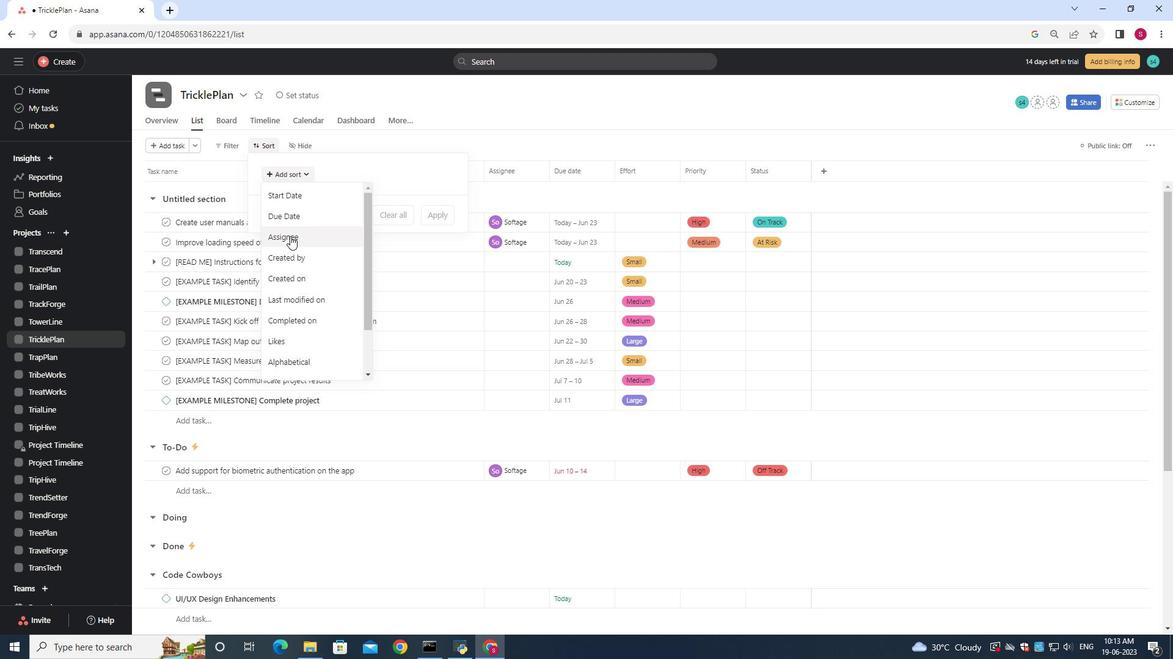 
Action: Mouse moved to (313, 190)
Screenshot: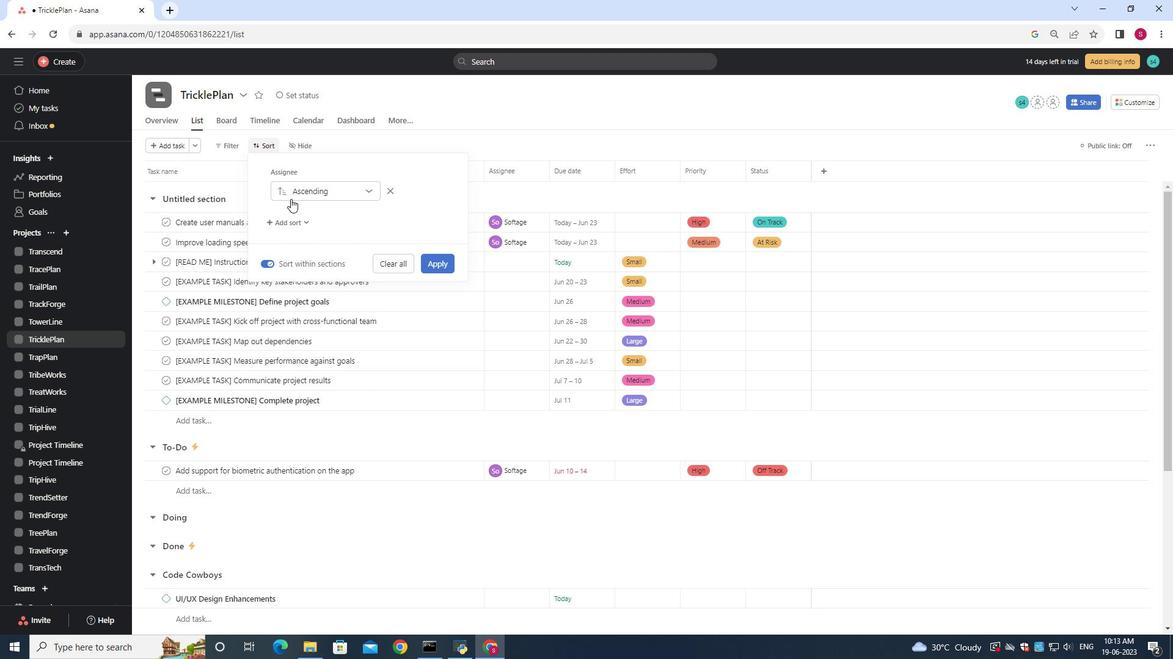 
Action: Mouse pressed left at (313, 190)
Screenshot: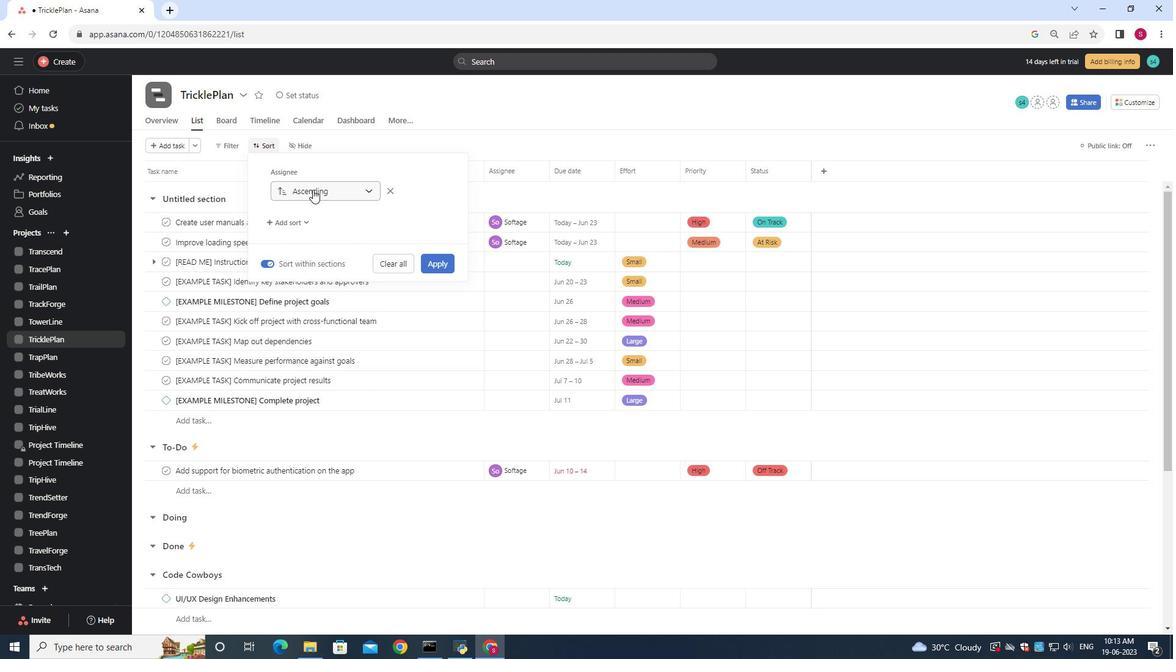 
Action: Mouse moved to (310, 234)
Screenshot: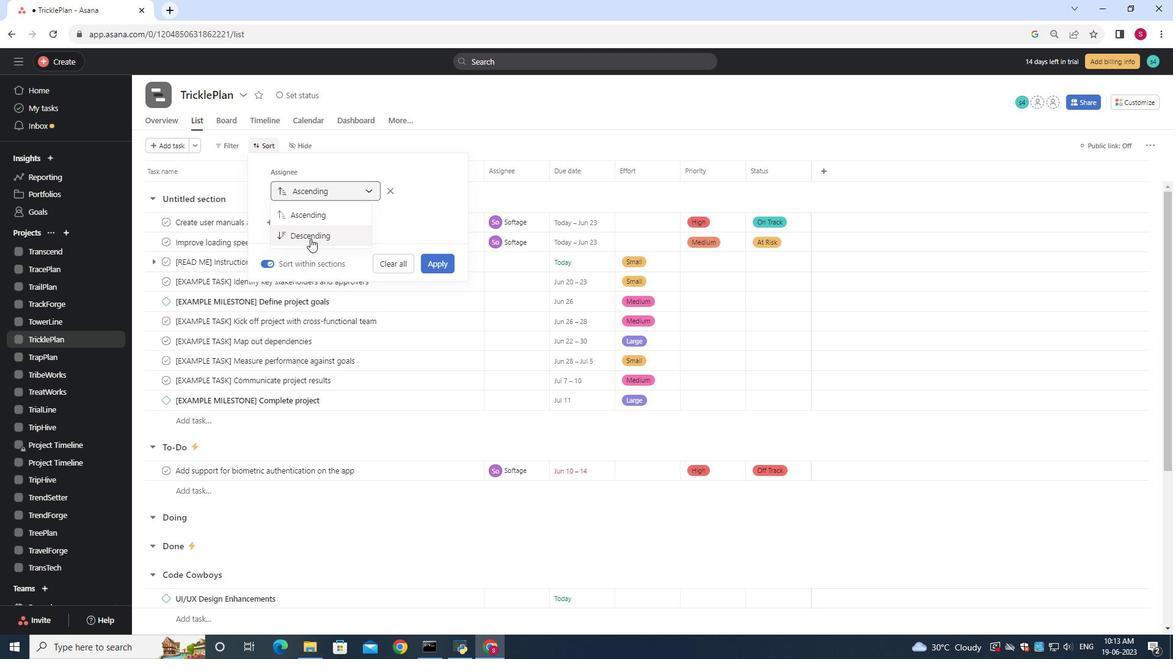 
Action: Mouse pressed left at (310, 234)
Screenshot: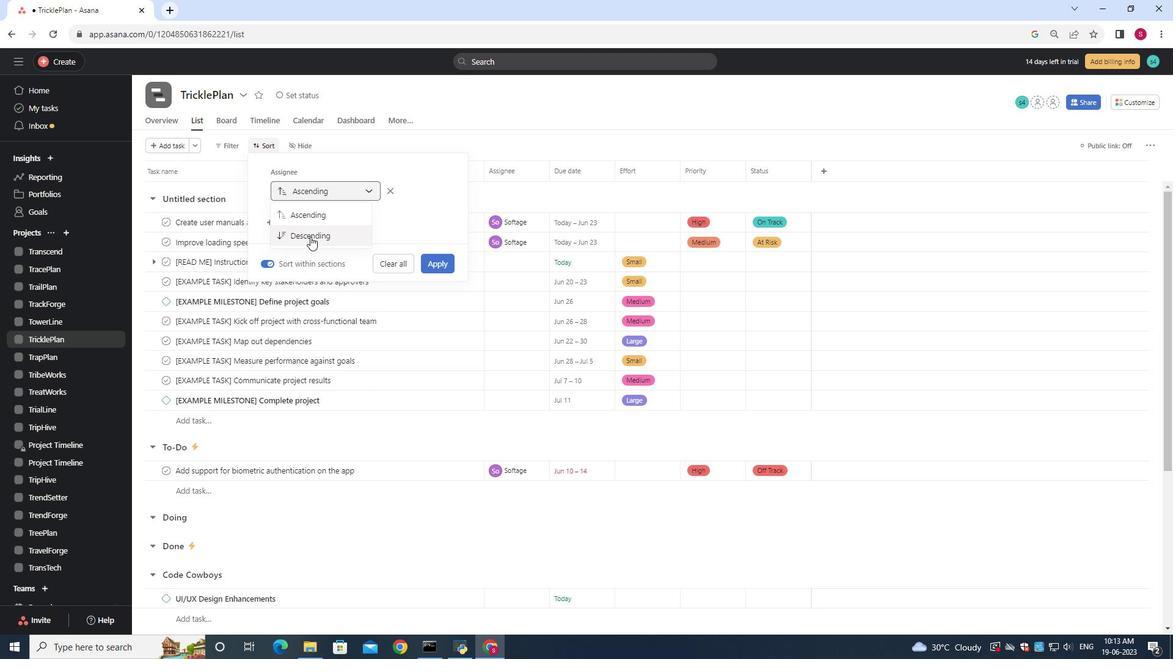 
Action: Mouse moved to (427, 261)
Screenshot: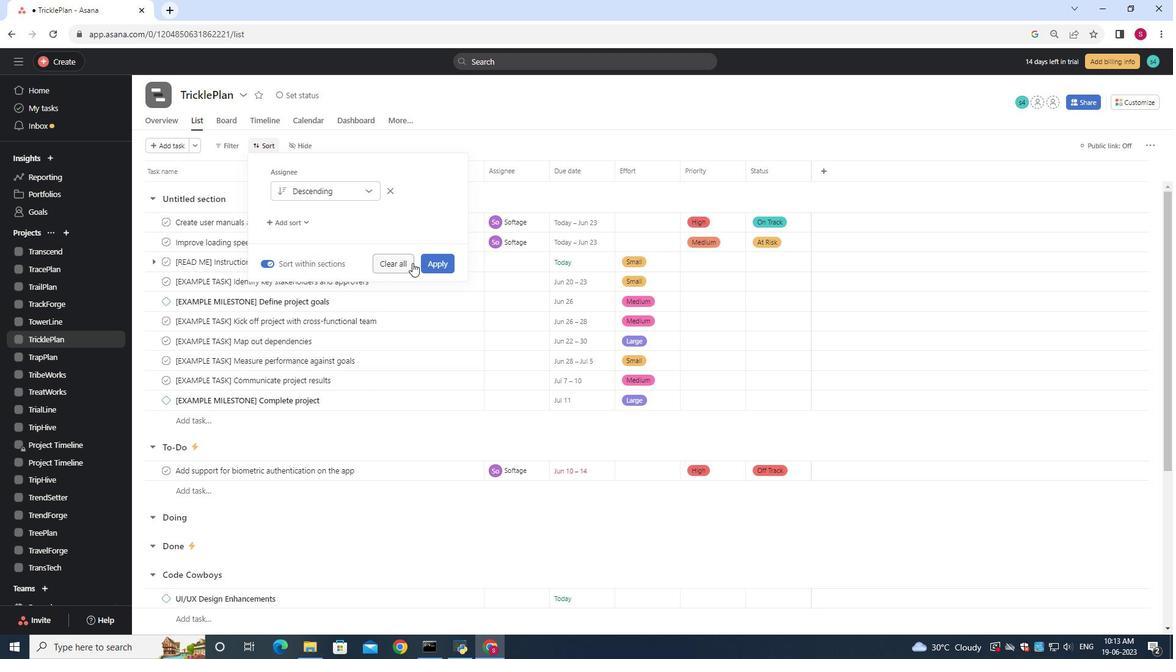
Action: Mouse pressed left at (427, 261)
Screenshot: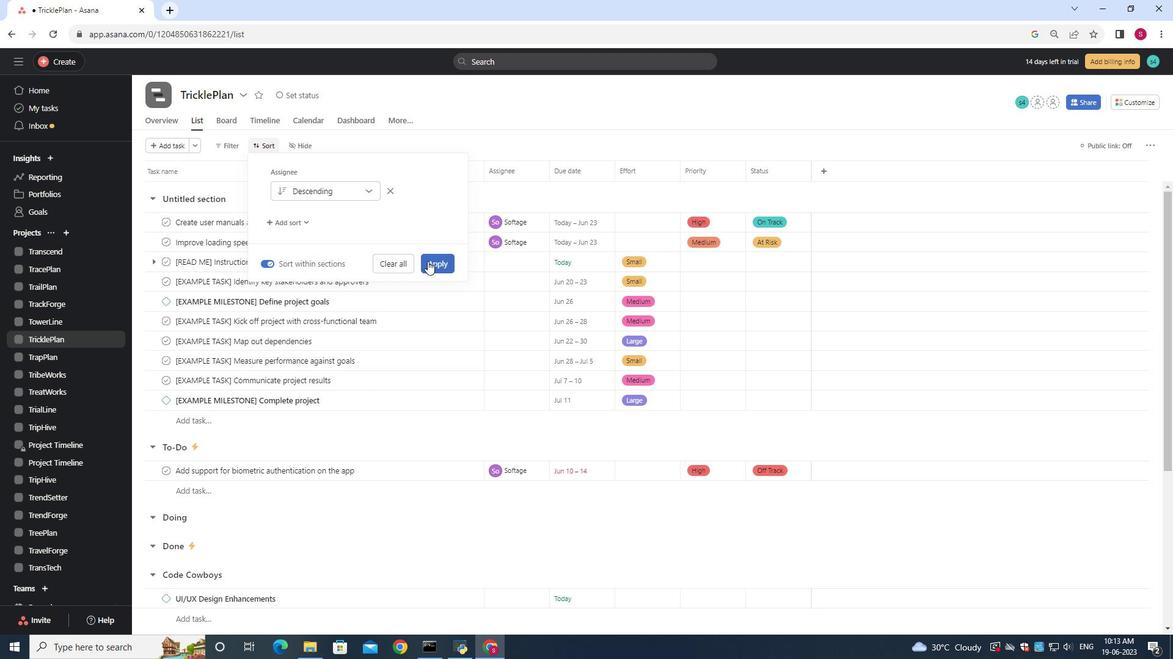 
